 Task: Find a place to stay in Neiba, Dominican Republic from 10th to 25th July for 4 guests, with a price range of ₹15,000 to ₹25,000, 2 bedrooms, 3 beds, 2 bathrooms, and amenities including WiFi, Free parking, TV, and Dedicated workspace.
Action: Mouse moved to (411, 58)
Screenshot: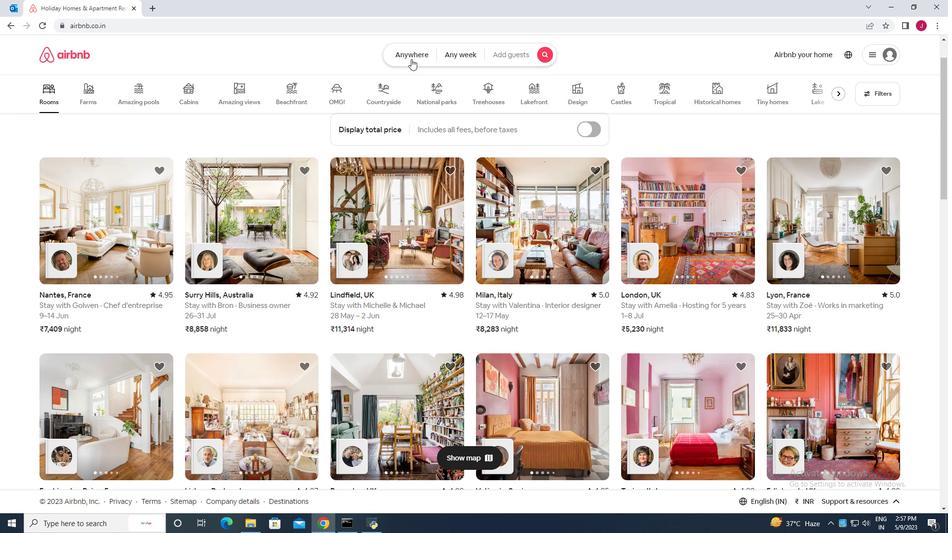 
Action: Mouse pressed left at (411, 58)
Screenshot: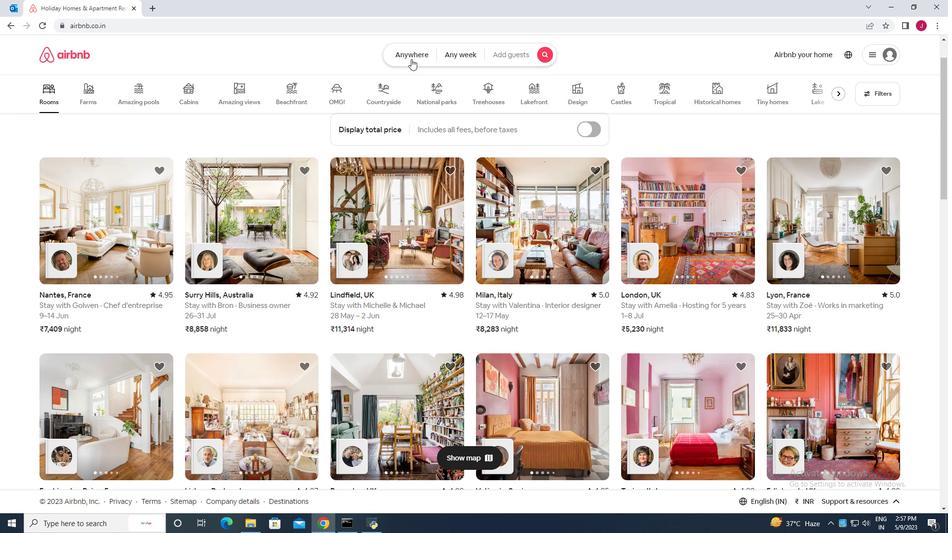 
Action: Mouse moved to (313, 96)
Screenshot: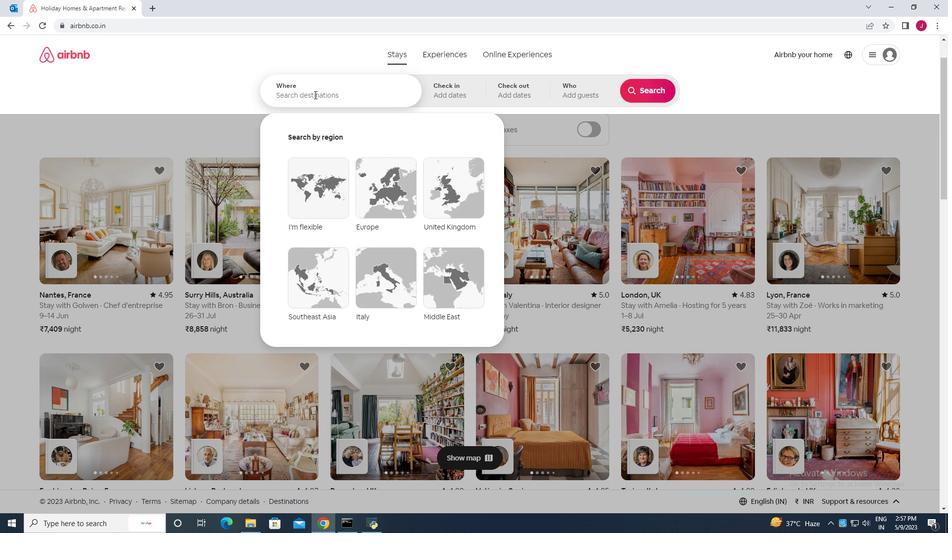 
Action: Mouse pressed left at (313, 96)
Screenshot: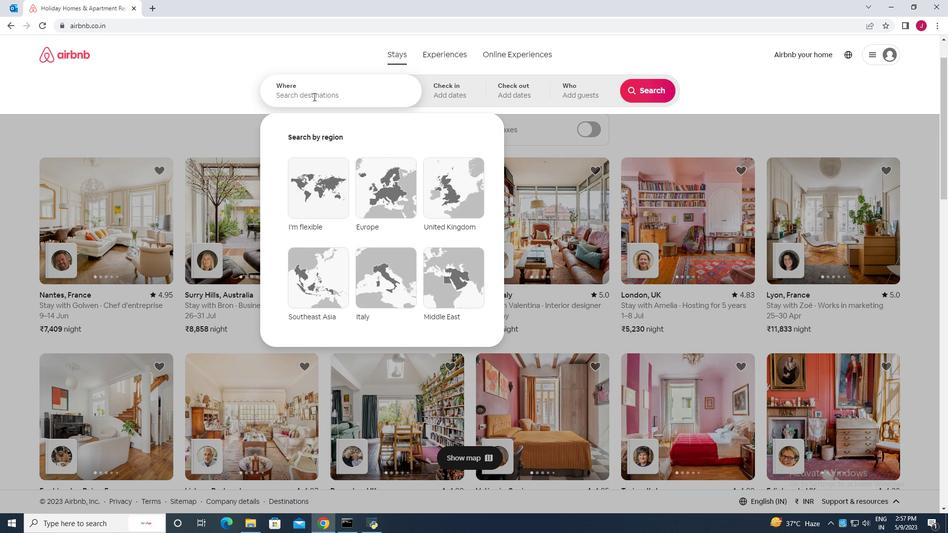 
Action: Key pressed neiba<Key.space>dominican
Screenshot: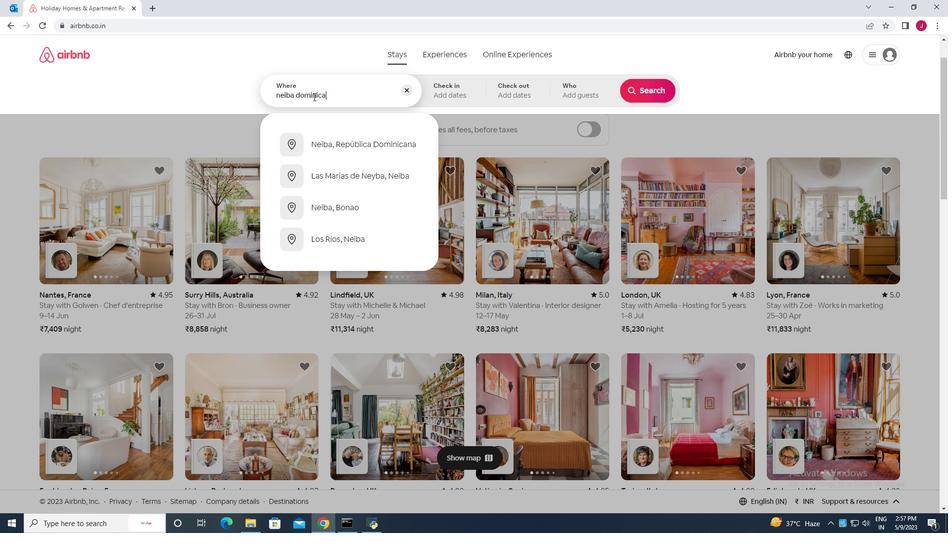 
Action: Mouse moved to (319, 107)
Screenshot: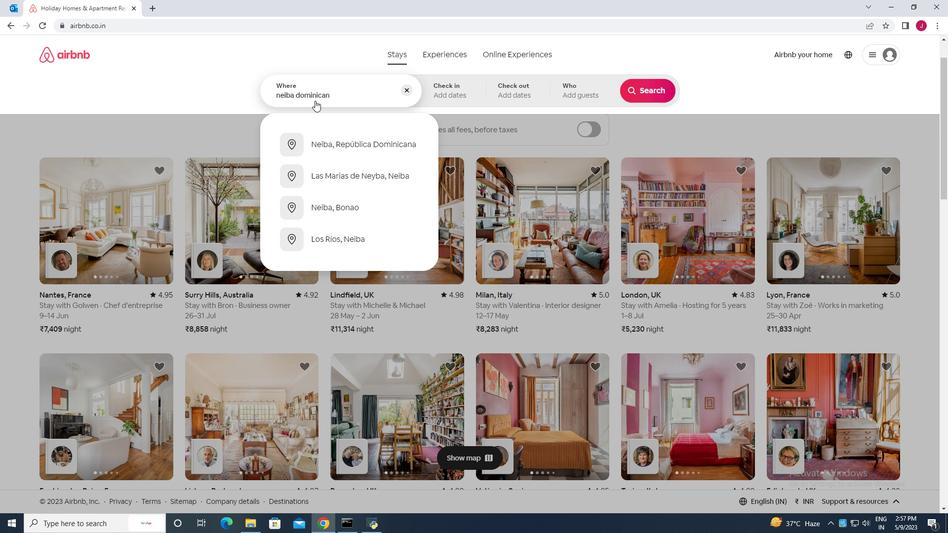 
Action: Key pressed <Key.space>republic<Key.enter>
Screenshot: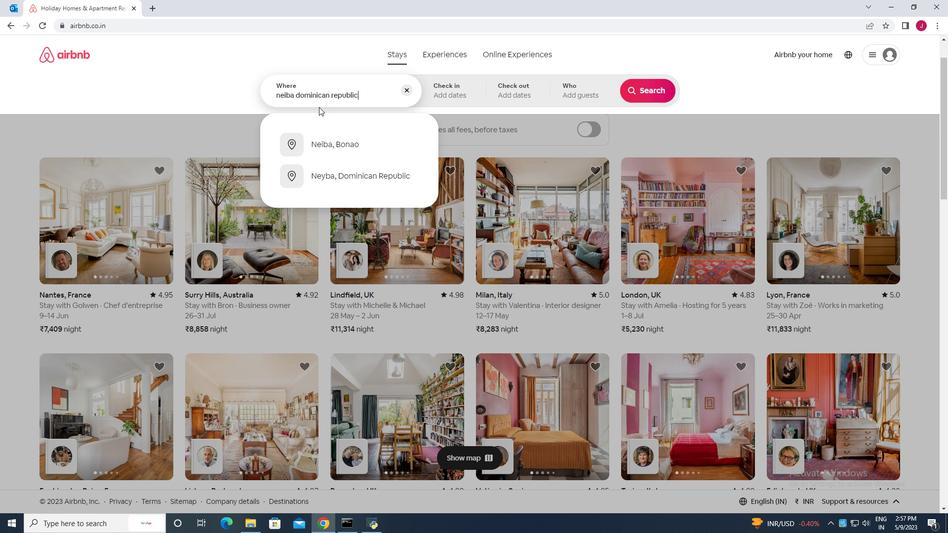 
Action: Mouse moved to (646, 170)
Screenshot: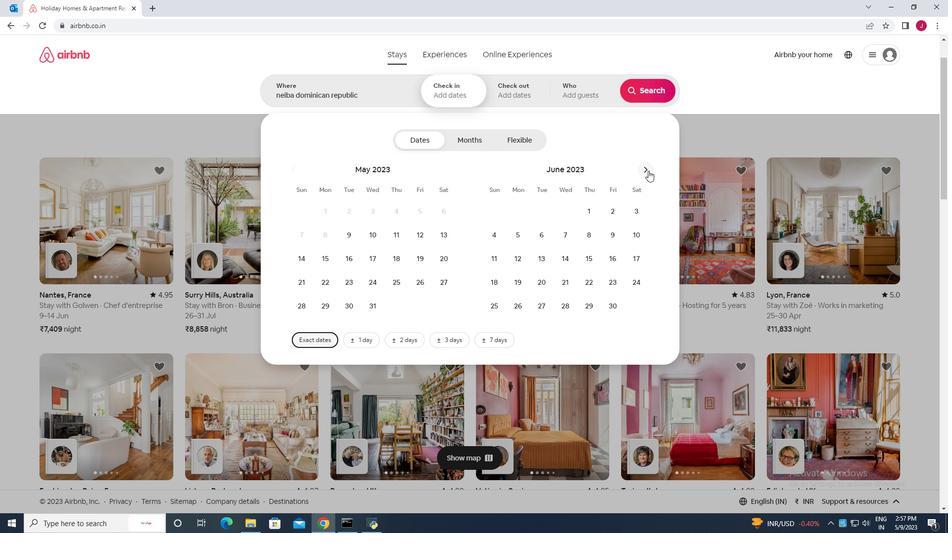 
Action: Mouse pressed left at (646, 170)
Screenshot: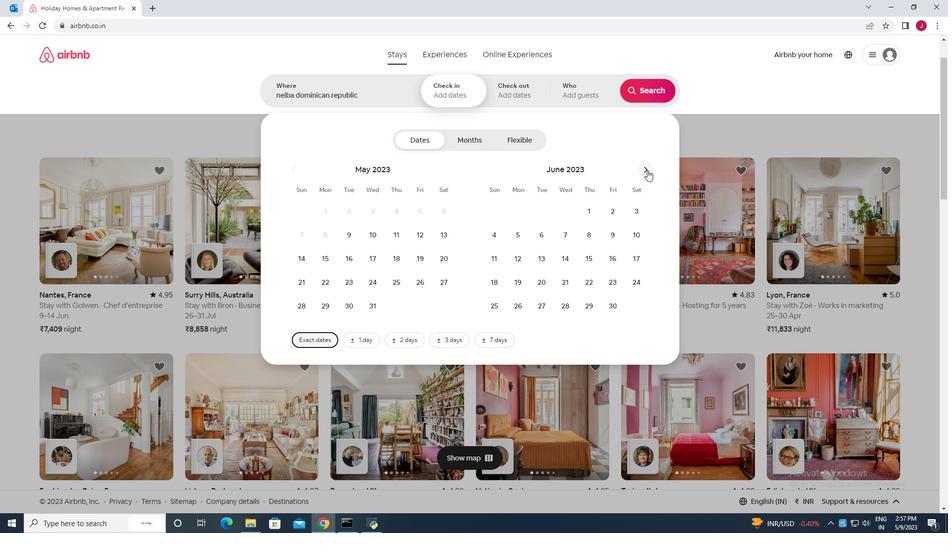 
Action: Mouse moved to (521, 257)
Screenshot: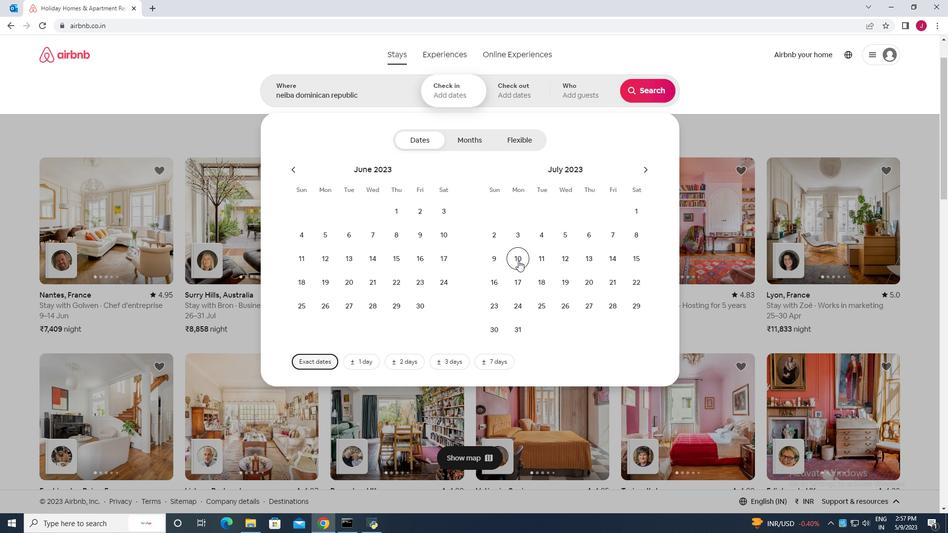 
Action: Mouse pressed left at (521, 257)
Screenshot: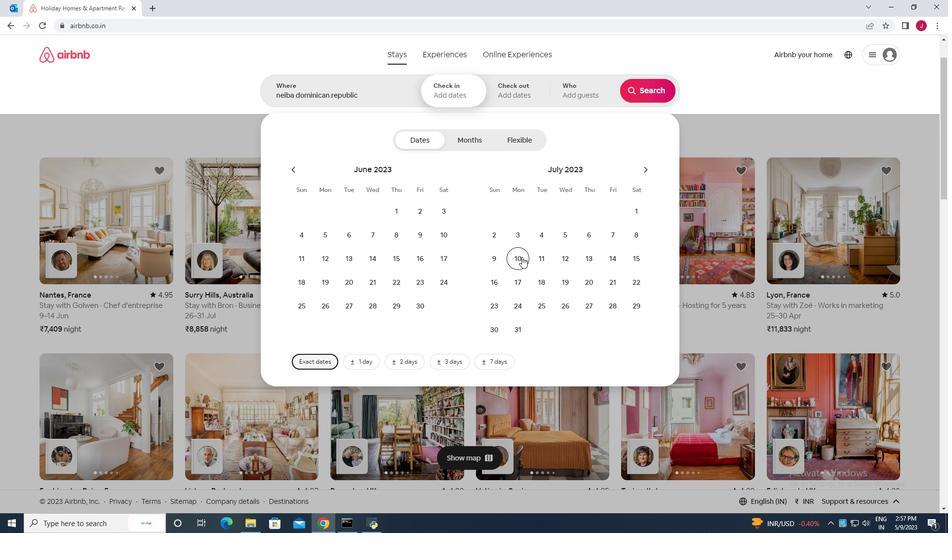 
Action: Mouse moved to (542, 300)
Screenshot: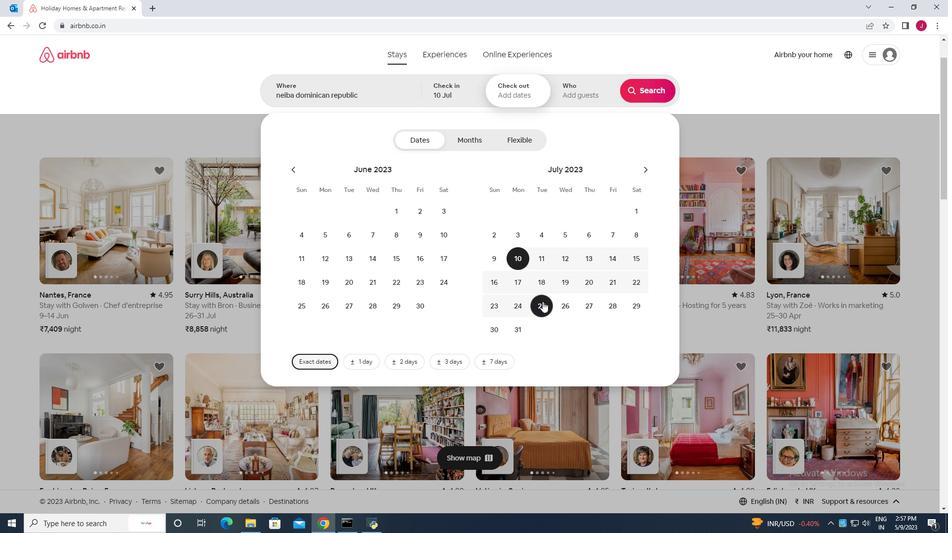 
Action: Mouse pressed left at (542, 300)
Screenshot: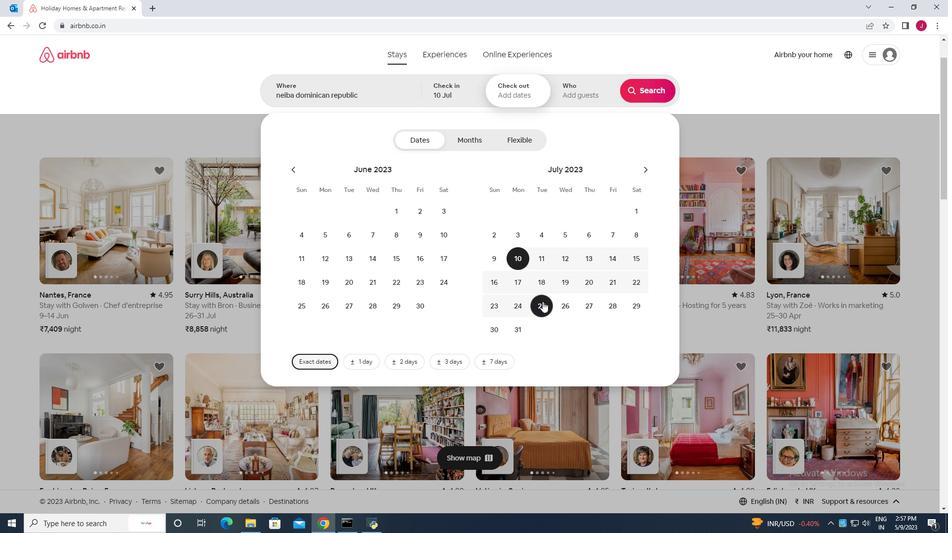 
Action: Mouse moved to (574, 95)
Screenshot: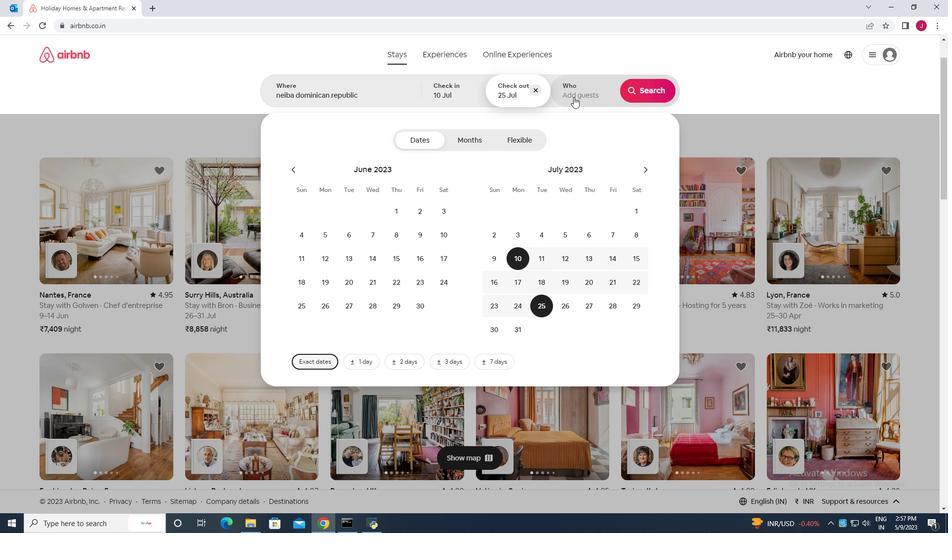 
Action: Mouse pressed left at (574, 95)
Screenshot: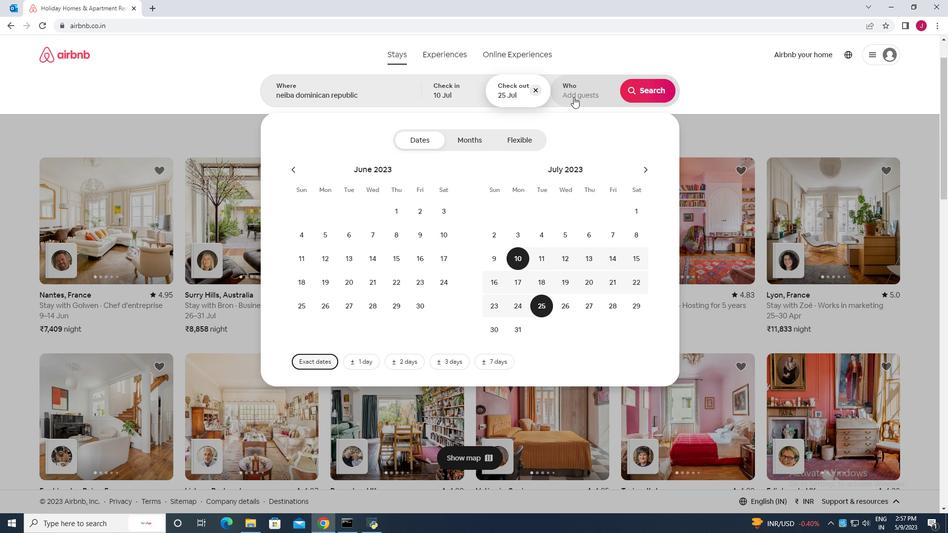 
Action: Mouse moved to (648, 145)
Screenshot: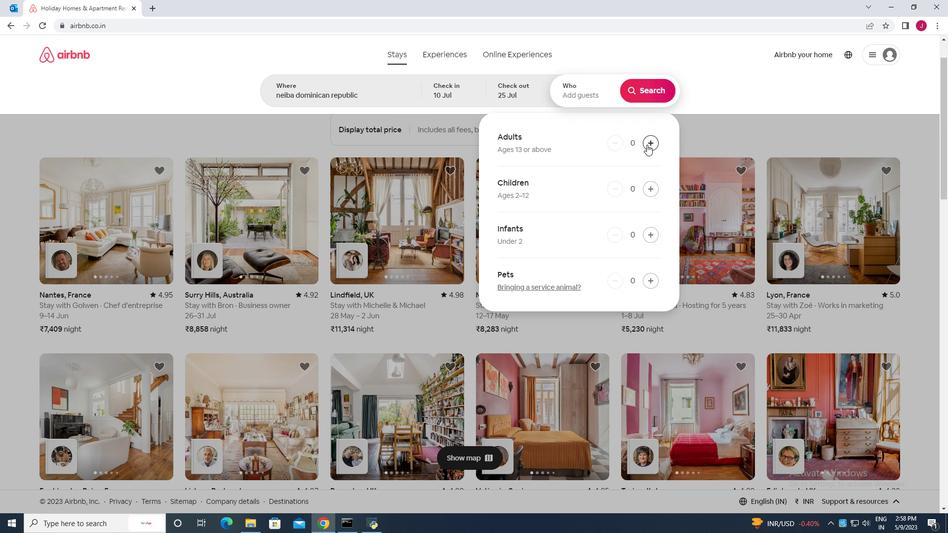 
Action: Mouse pressed left at (648, 145)
Screenshot: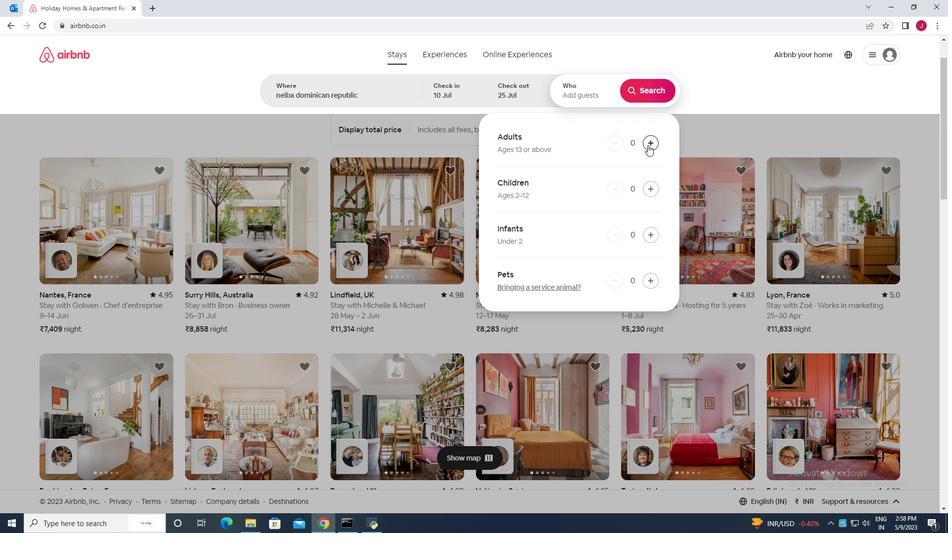 
Action: Mouse pressed left at (648, 145)
Screenshot: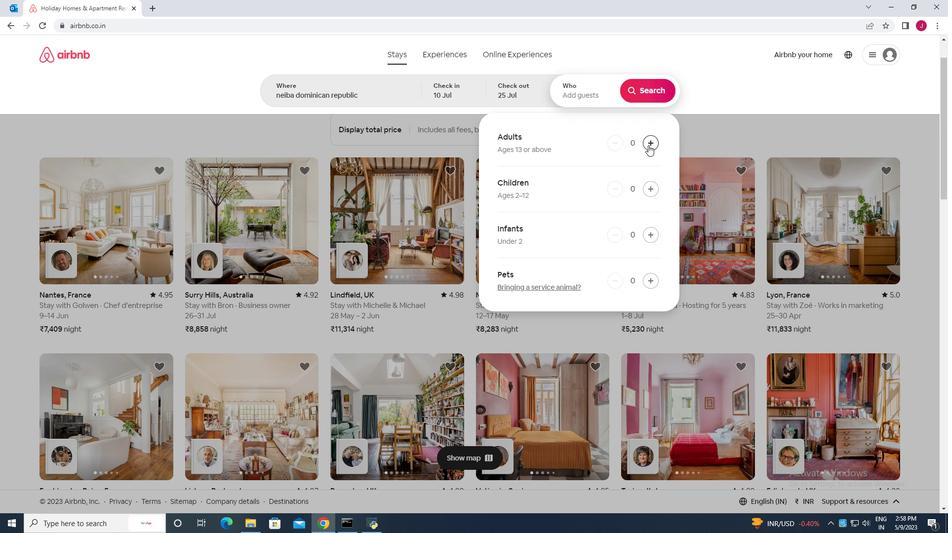 
Action: Mouse pressed left at (648, 145)
Screenshot: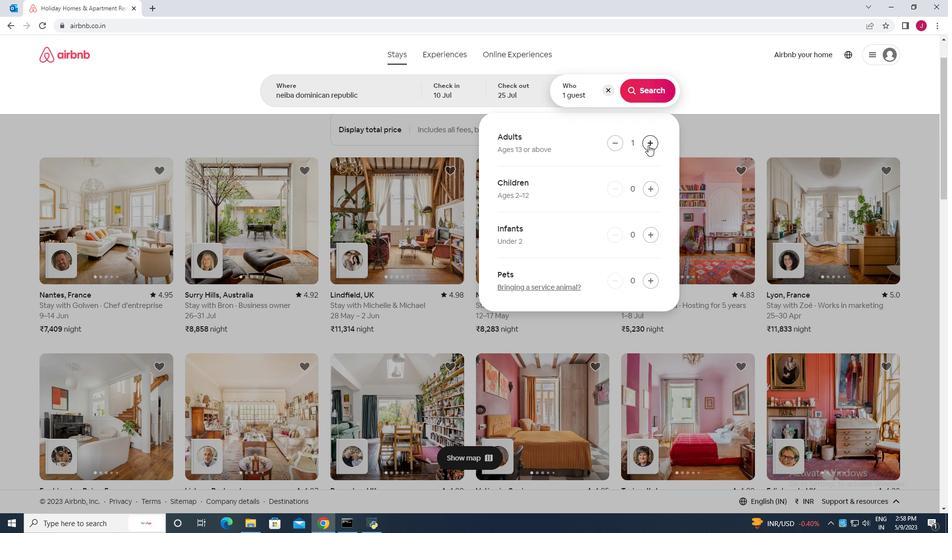 
Action: Mouse moved to (650, 186)
Screenshot: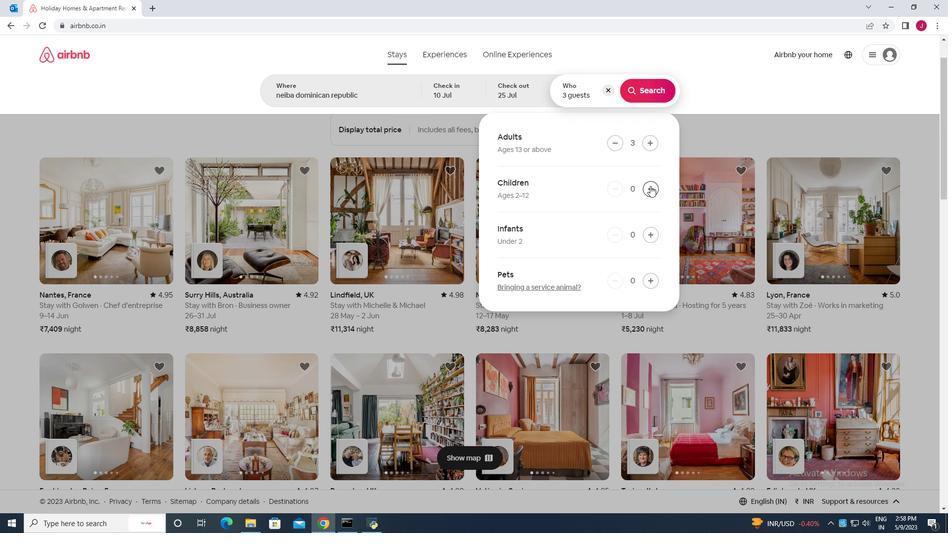 
Action: Mouse pressed left at (650, 186)
Screenshot: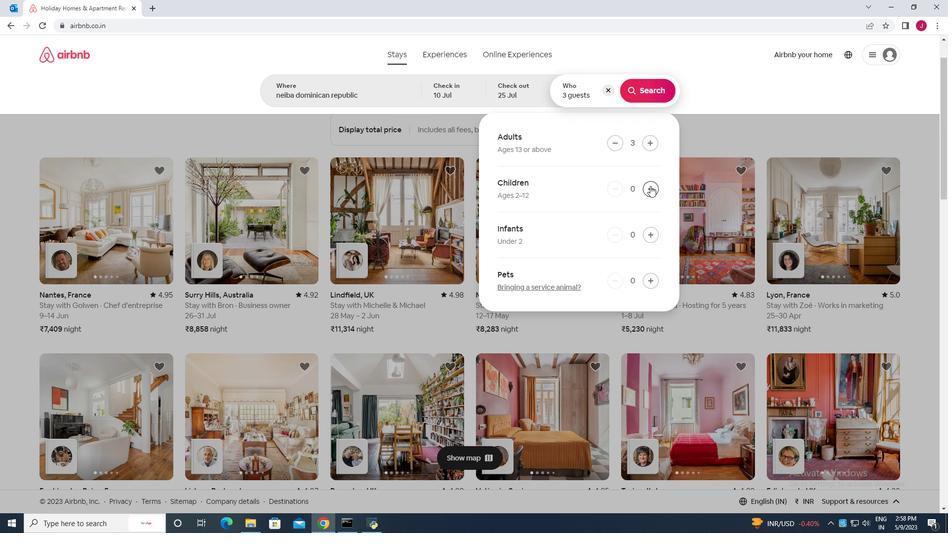 
Action: Mouse moved to (649, 90)
Screenshot: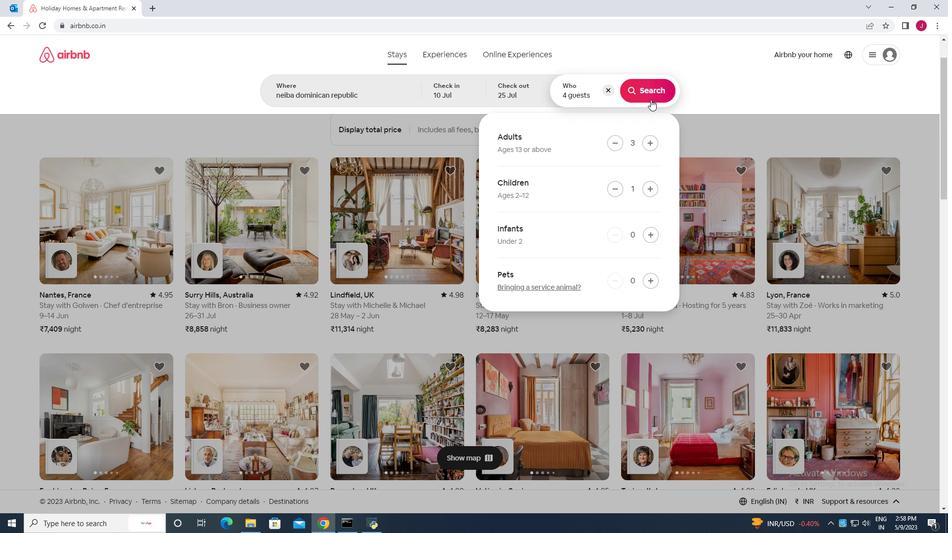 
Action: Mouse pressed left at (649, 90)
Screenshot: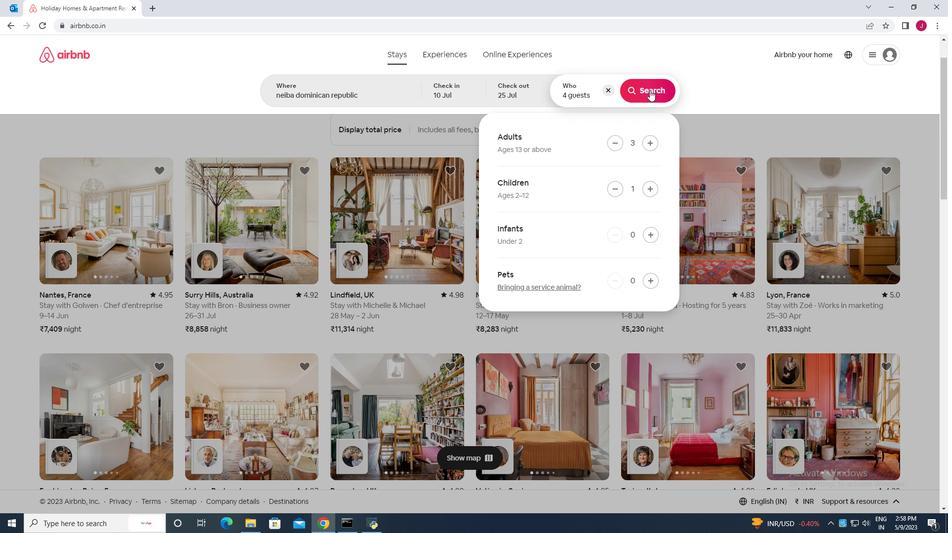 
Action: Mouse moved to (906, 93)
Screenshot: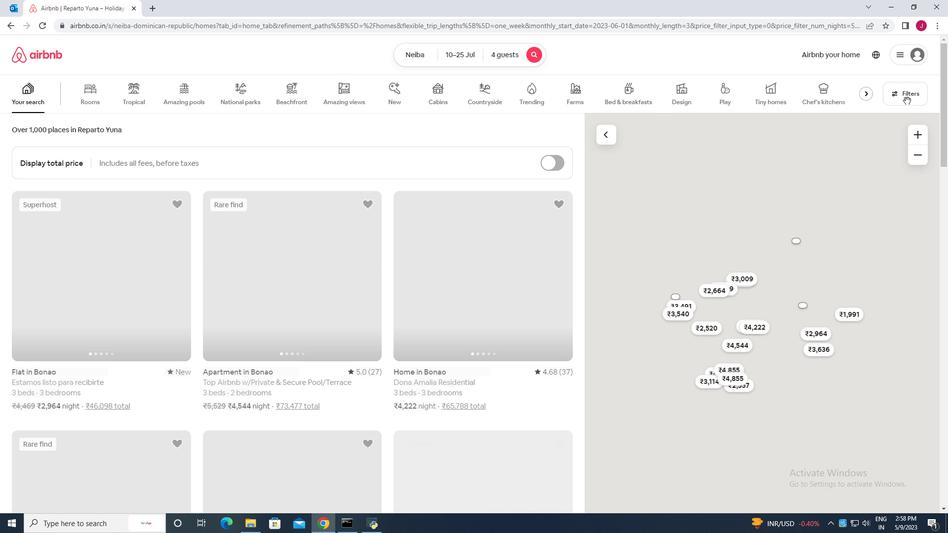 
Action: Mouse pressed left at (906, 93)
Screenshot: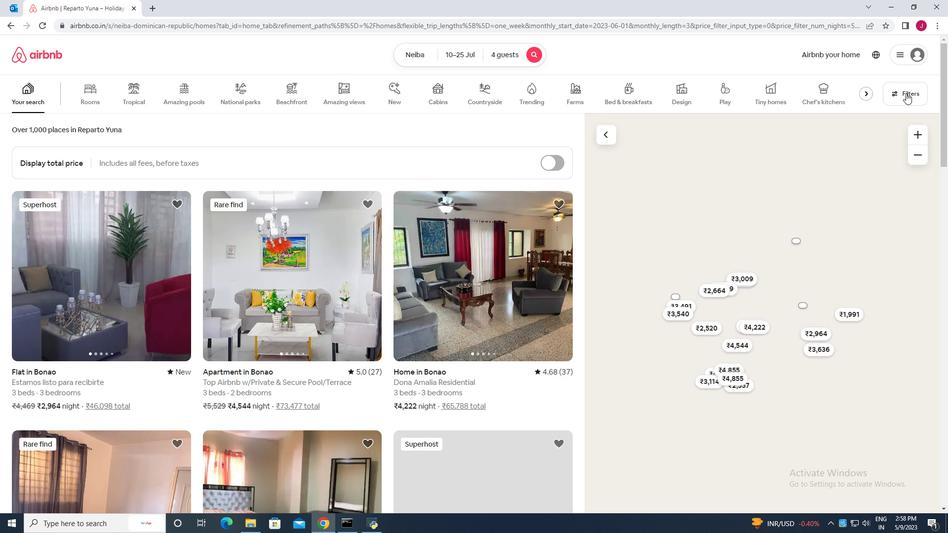 
Action: Mouse moved to (372, 329)
Screenshot: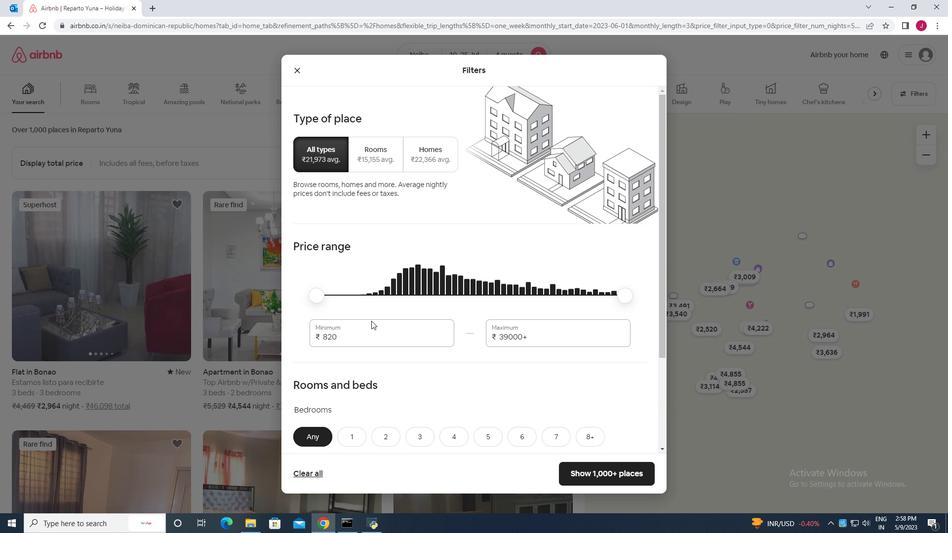 
Action: Mouse pressed left at (372, 329)
Screenshot: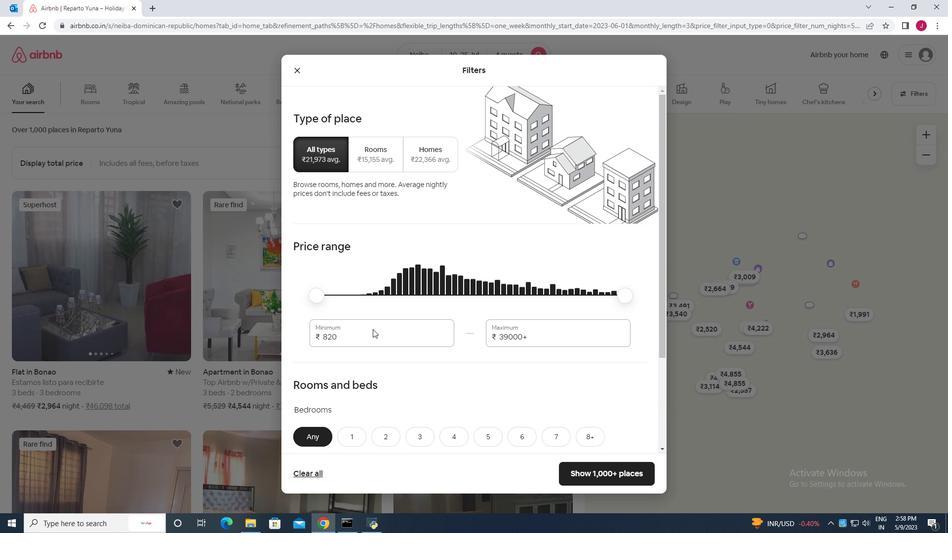 
Action: Key pressed <Key.backspace><Key.backspace><Key.backspace><Key.backspace><Key.backspace><Key.backspace><Key.backspace><Key.backspace><Key.backspace><Key.backspace><Key.backspace>
Screenshot: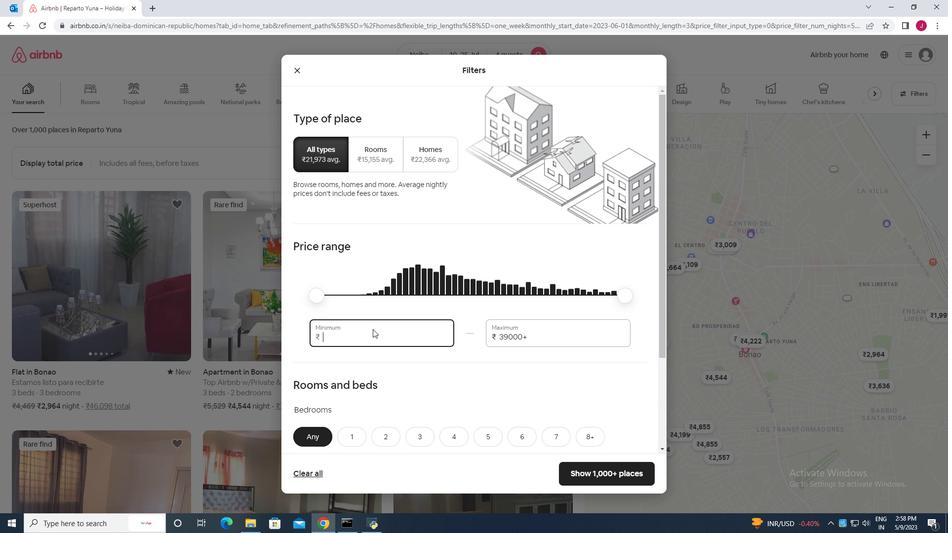 
Action: Mouse moved to (676, 401)
Screenshot: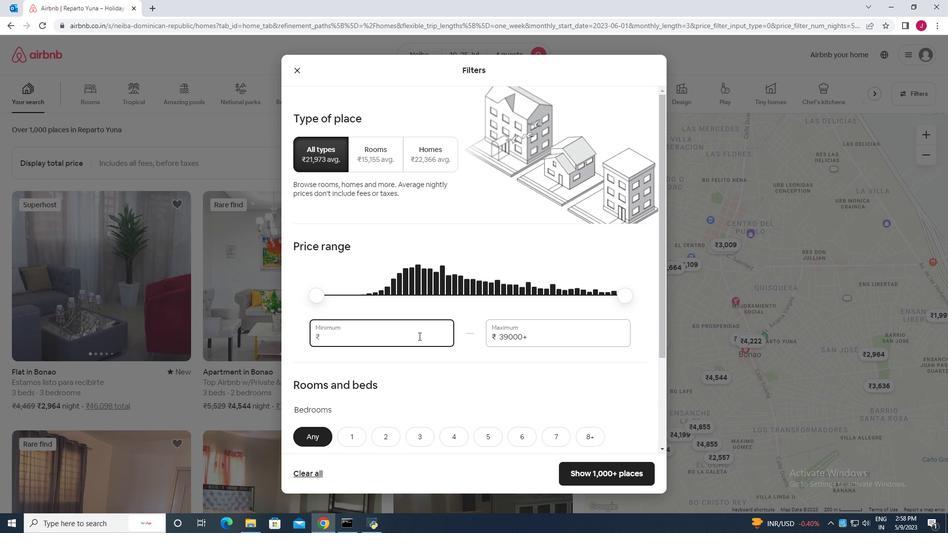 
Action: Key pressed 15000
Screenshot: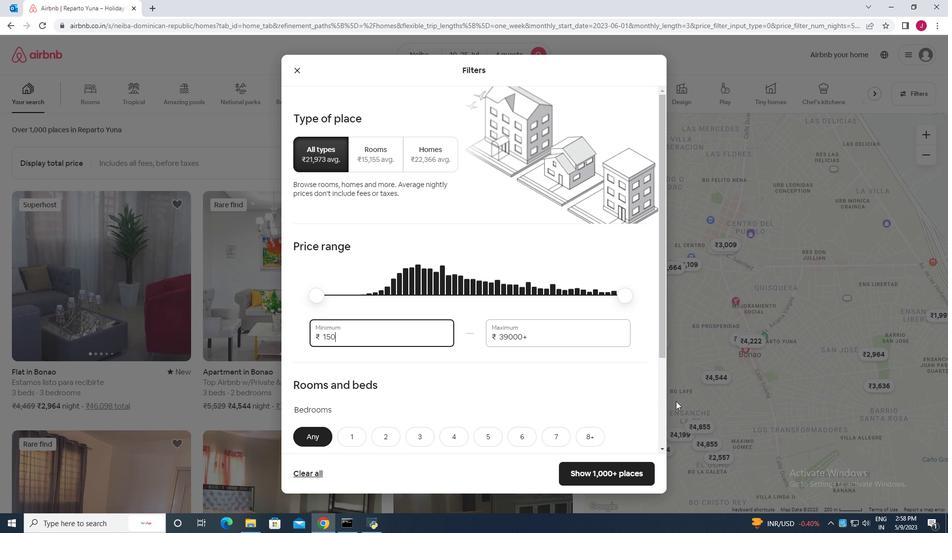 
Action: Mouse moved to (594, 341)
Screenshot: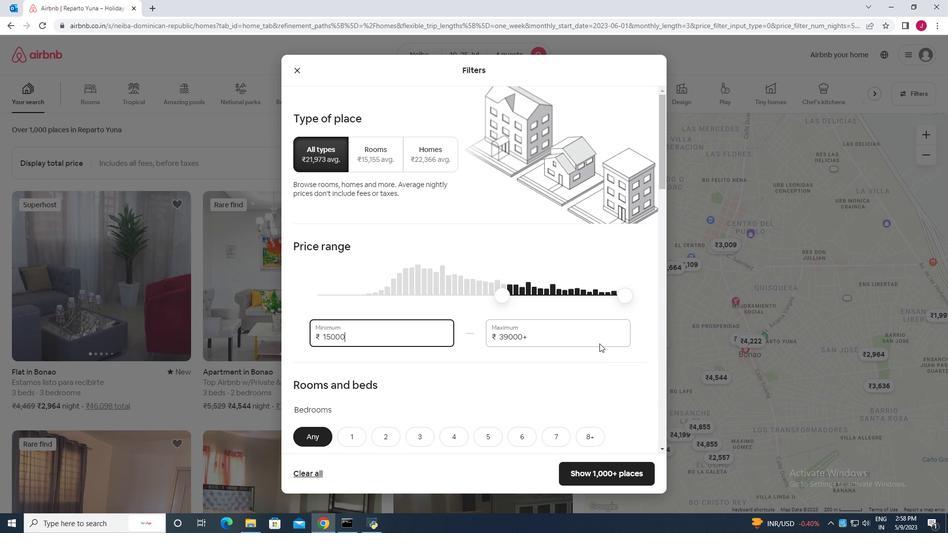 
Action: Mouse pressed left at (594, 341)
Screenshot: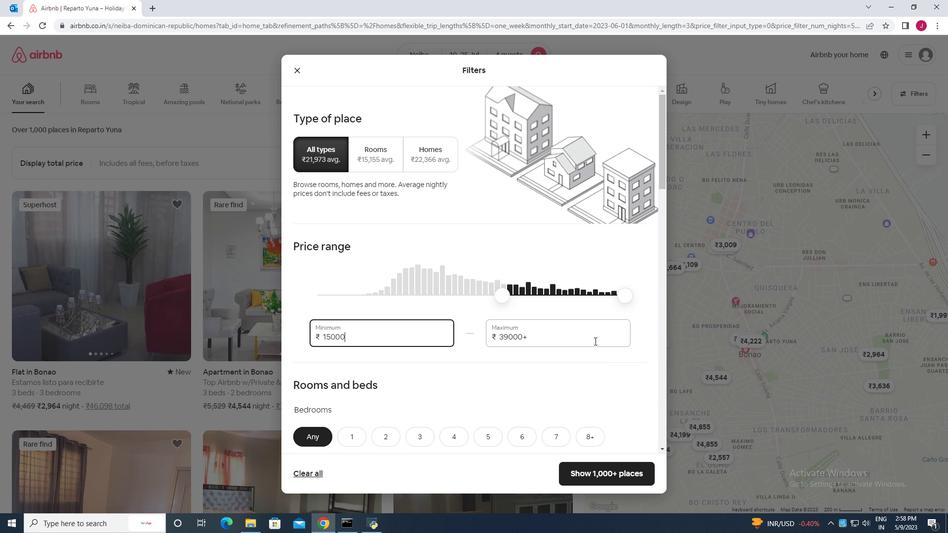 
Action: Key pressed <Key.backspace><Key.backspace><Key.backspace><Key.backspace><Key.backspace><Key.backspace><Key.backspace><Key.backspace><Key.backspace><Key.backspace><Key.backspace><Key.backspace>25000
Screenshot: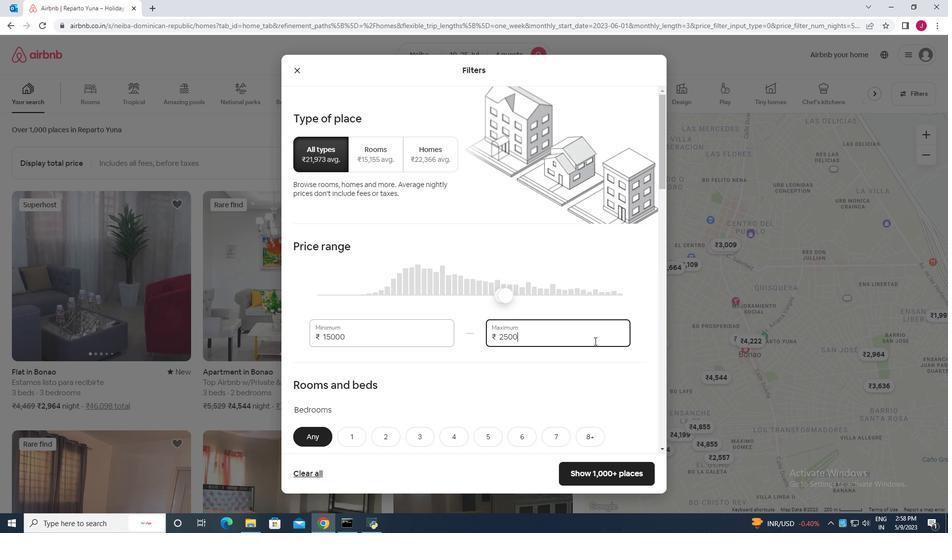 
Action: Mouse moved to (575, 346)
Screenshot: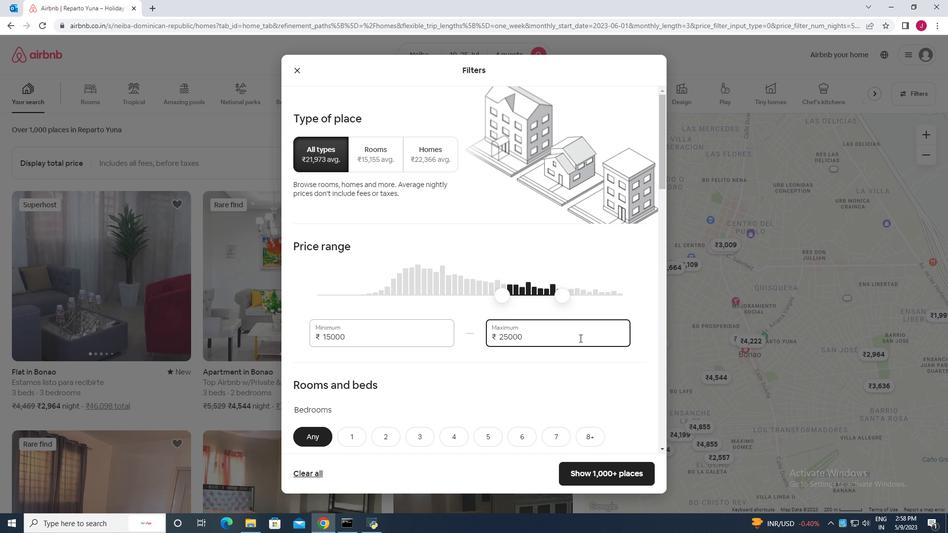 
Action: Mouse scrolled (575, 345) with delta (0, 0)
Screenshot: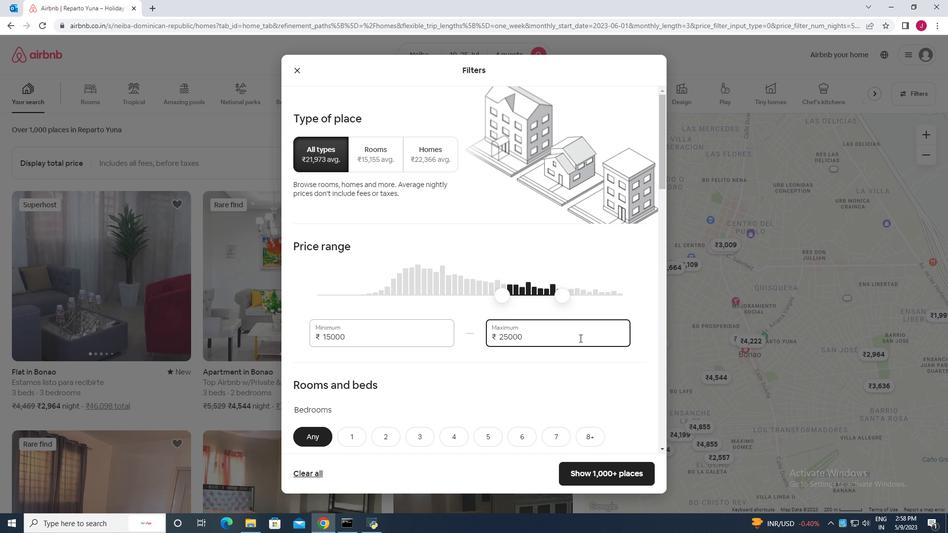 
Action: Mouse moved to (574, 348)
Screenshot: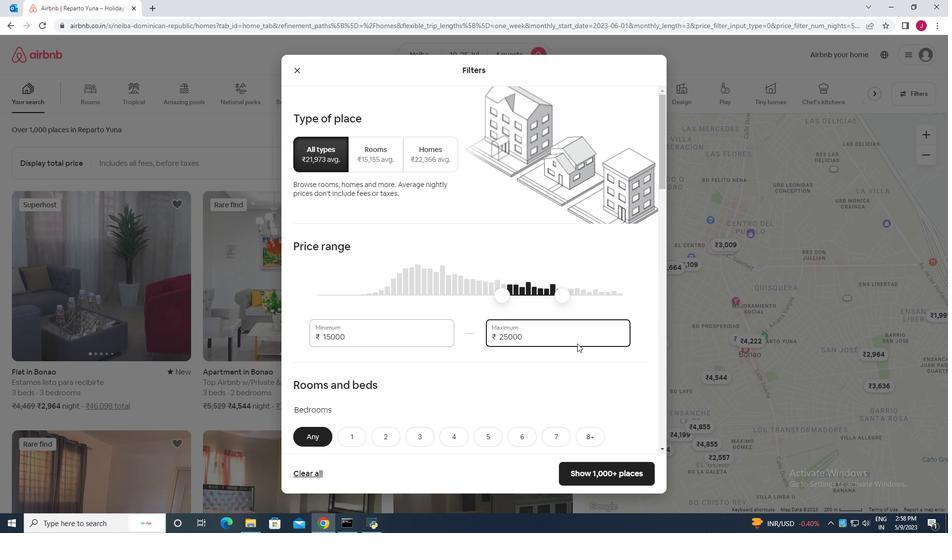 
Action: Mouse scrolled (574, 348) with delta (0, 0)
Screenshot: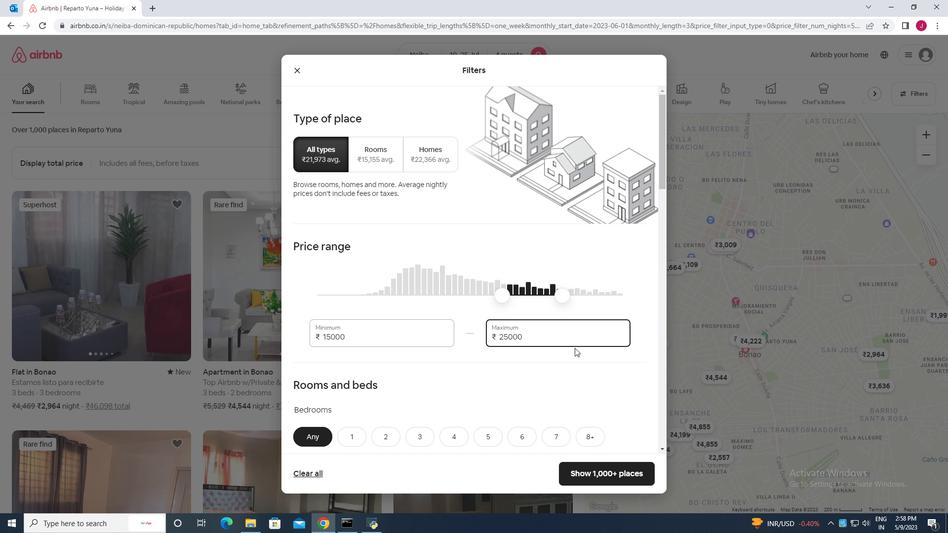 
Action: Mouse scrolled (574, 348) with delta (0, 0)
Screenshot: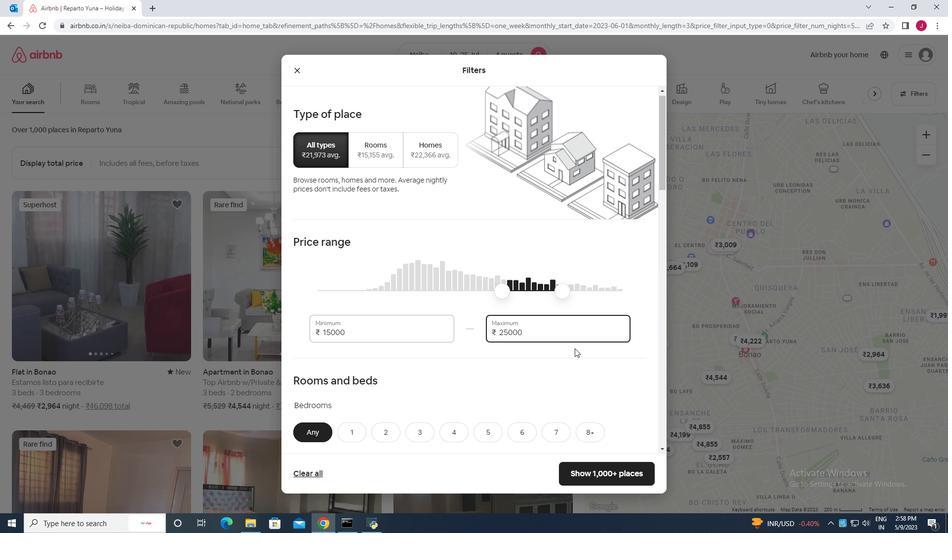 
Action: Mouse moved to (382, 293)
Screenshot: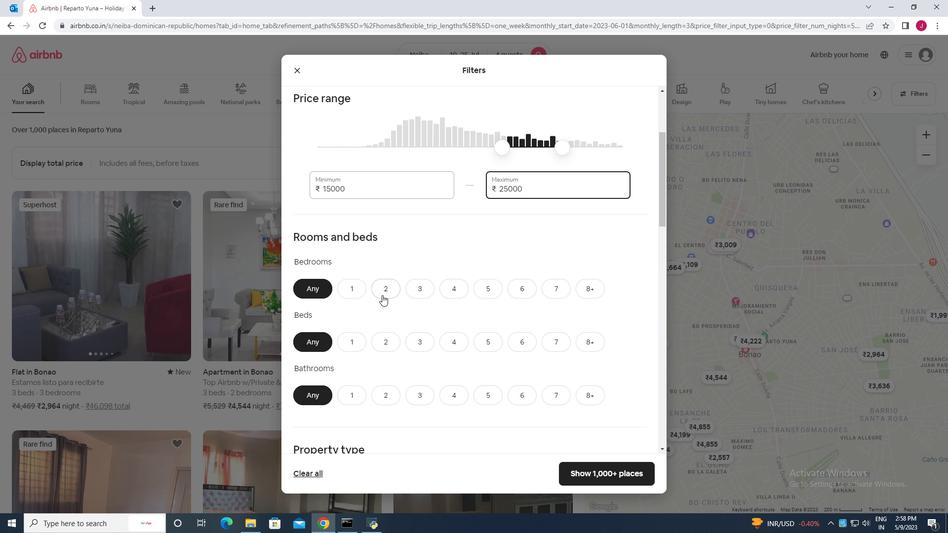 
Action: Mouse pressed left at (382, 293)
Screenshot: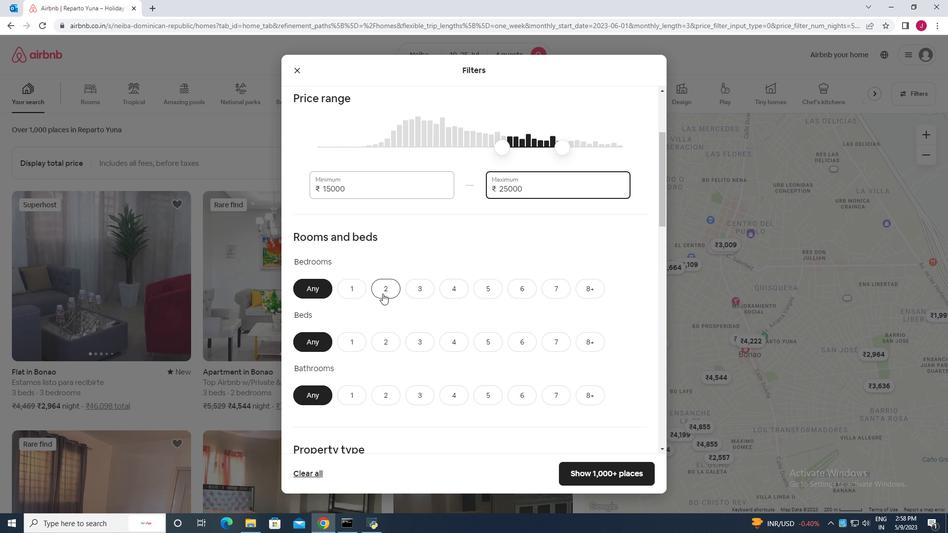 
Action: Mouse moved to (420, 340)
Screenshot: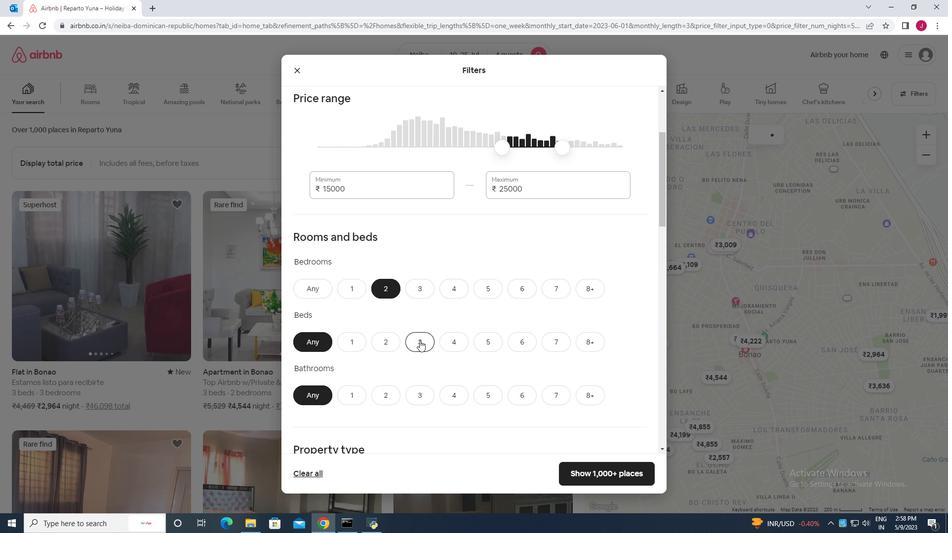 
Action: Mouse pressed left at (420, 340)
Screenshot: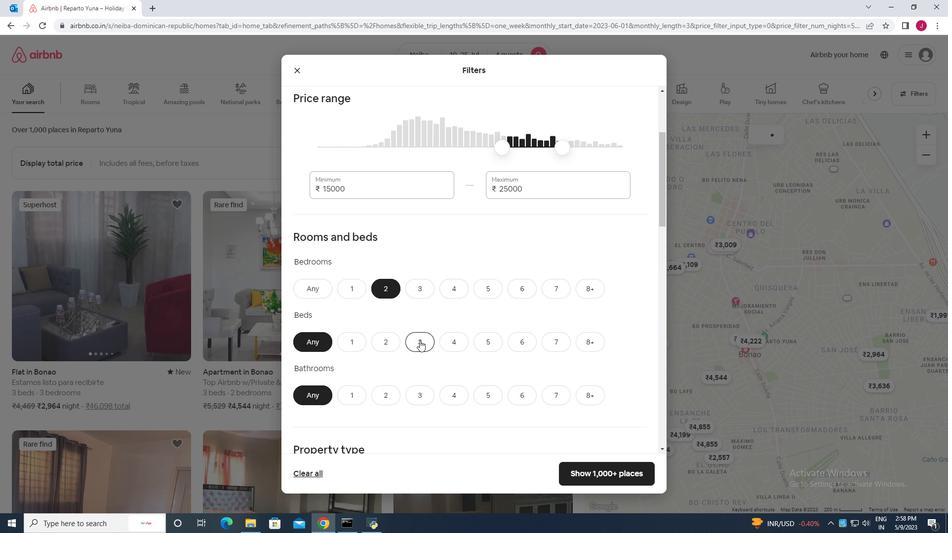 
Action: Mouse moved to (389, 398)
Screenshot: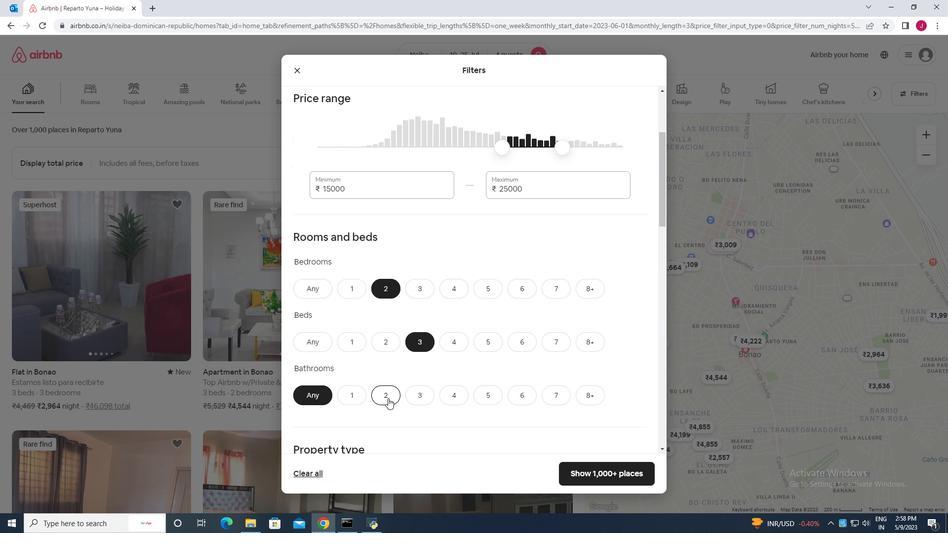 
Action: Mouse pressed left at (389, 398)
Screenshot: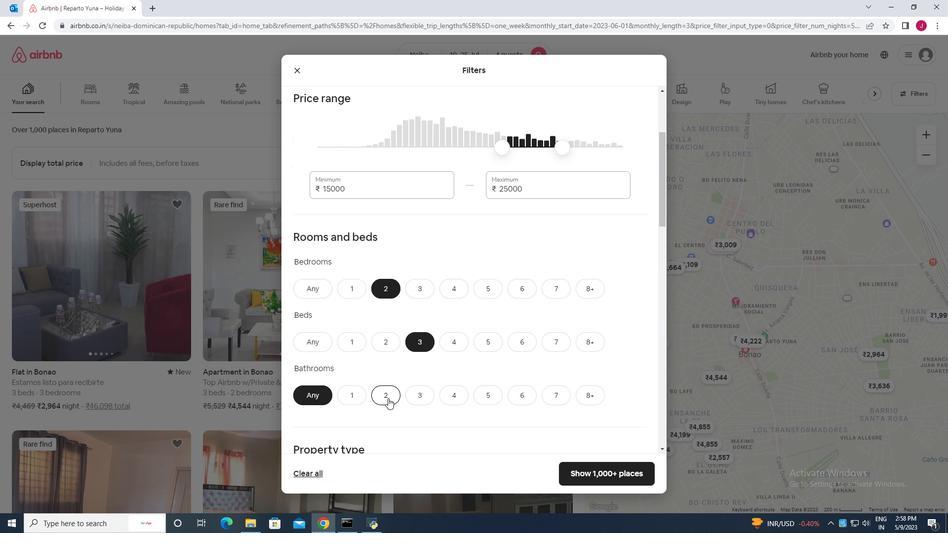 
Action: Mouse moved to (470, 339)
Screenshot: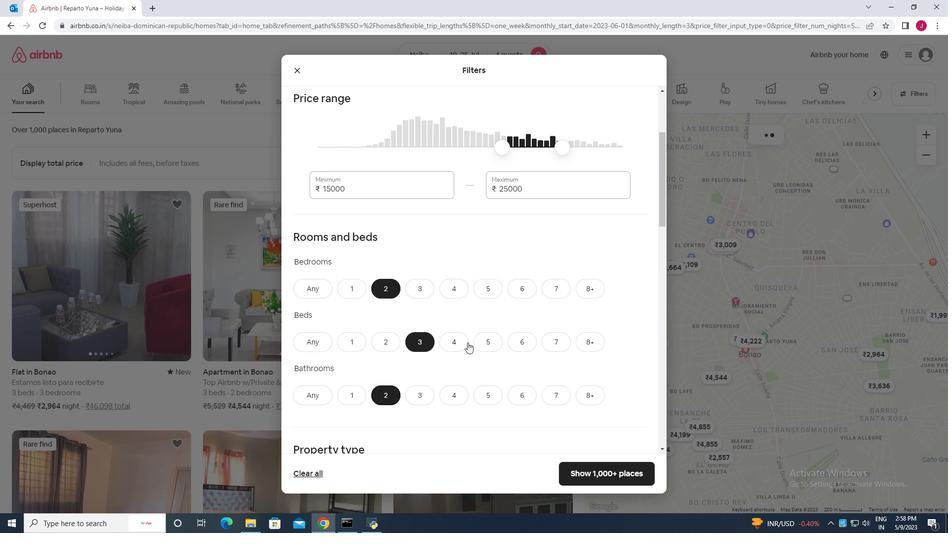 
Action: Mouse scrolled (470, 338) with delta (0, 0)
Screenshot: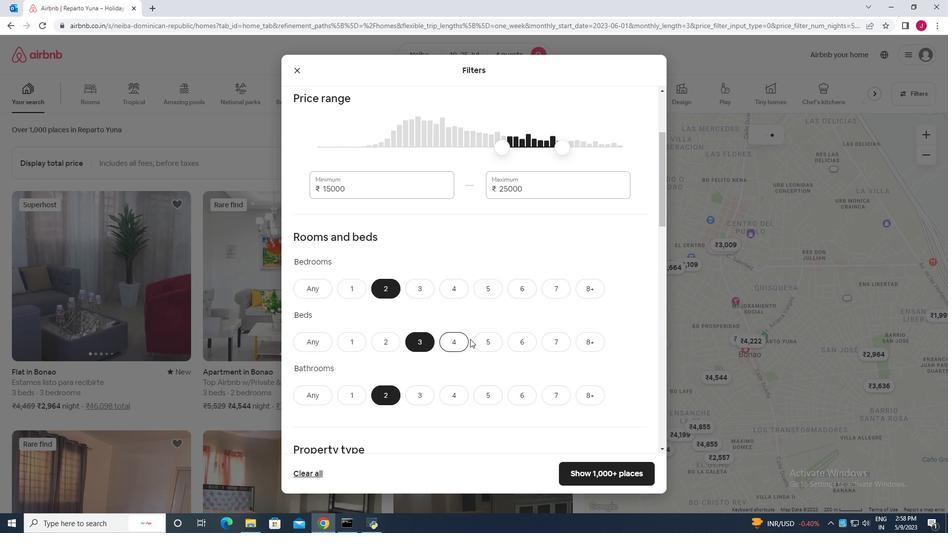 
Action: Mouse scrolled (470, 338) with delta (0, 0)
Screenshot: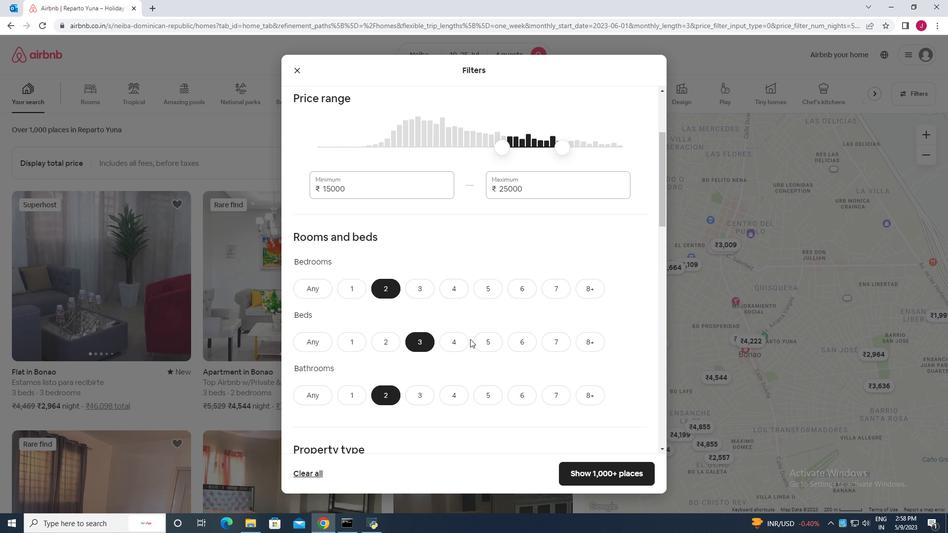 
Action: Mouse scrolled (470, 338) with delta (0, 0)
Screenshot: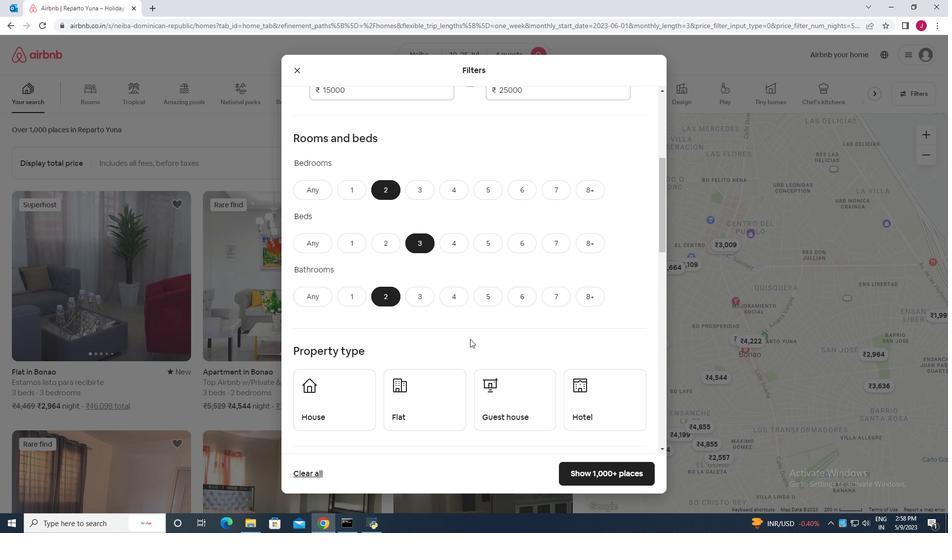 
Action: Mouse scrolled (470, 338) with delta (0, 0)
Screenshot: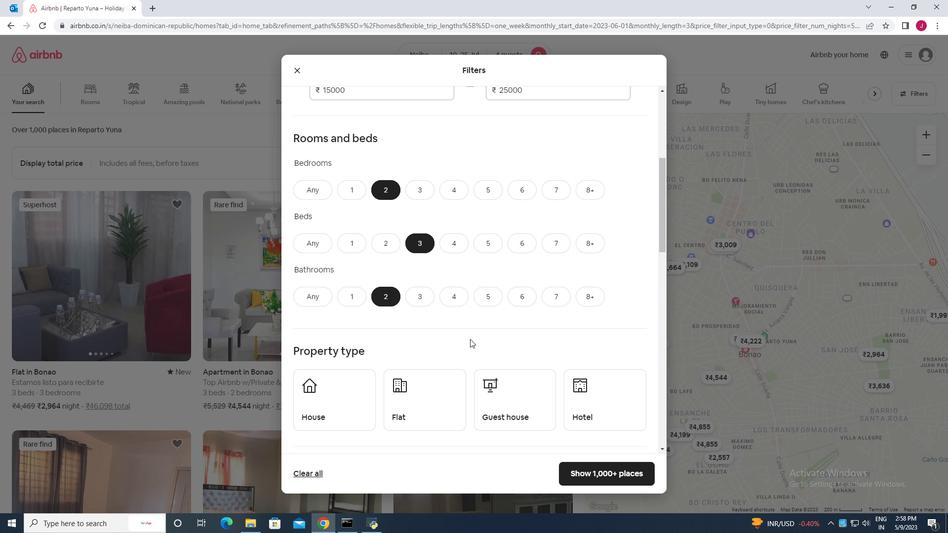 
Action: Mouse moved to (329, 307)
Screenshot: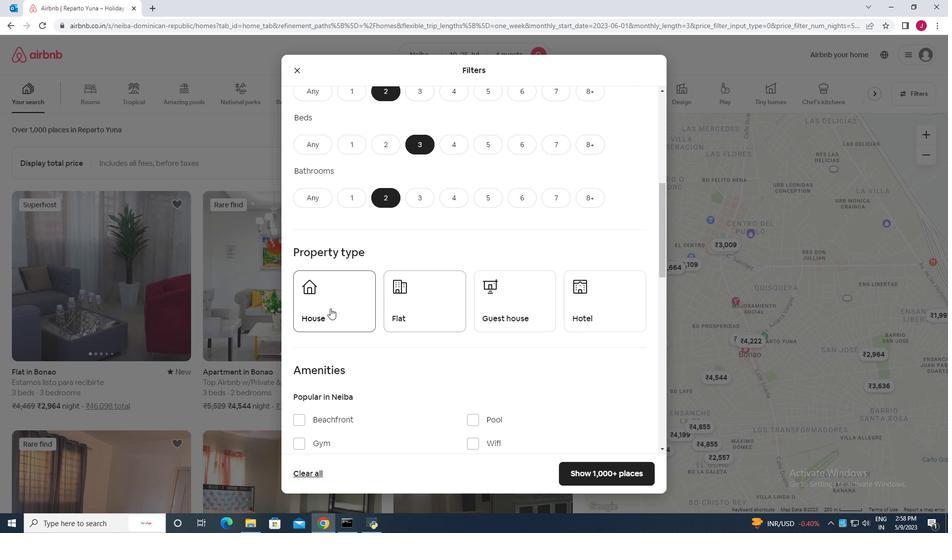 
Action: Mouse pressed left at (329, 307)
Screenshot: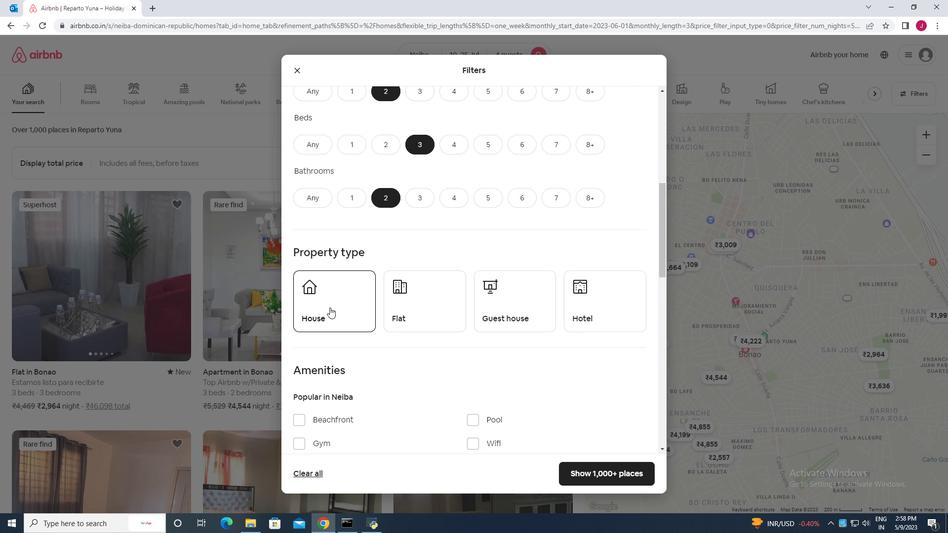 
Action: Mouse moved to (422, 321)
Screenshot: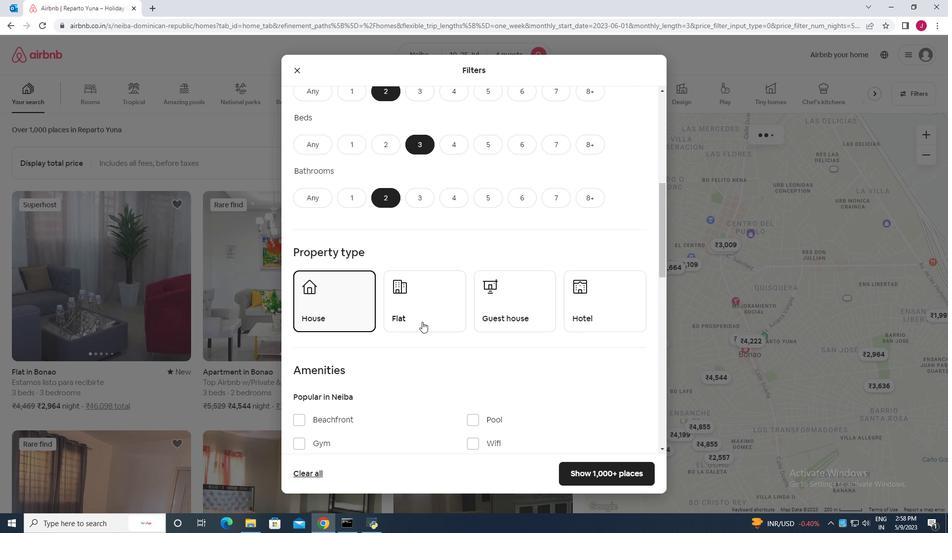 
Action: Mouse pressed left at (422, 321)
Screenshot: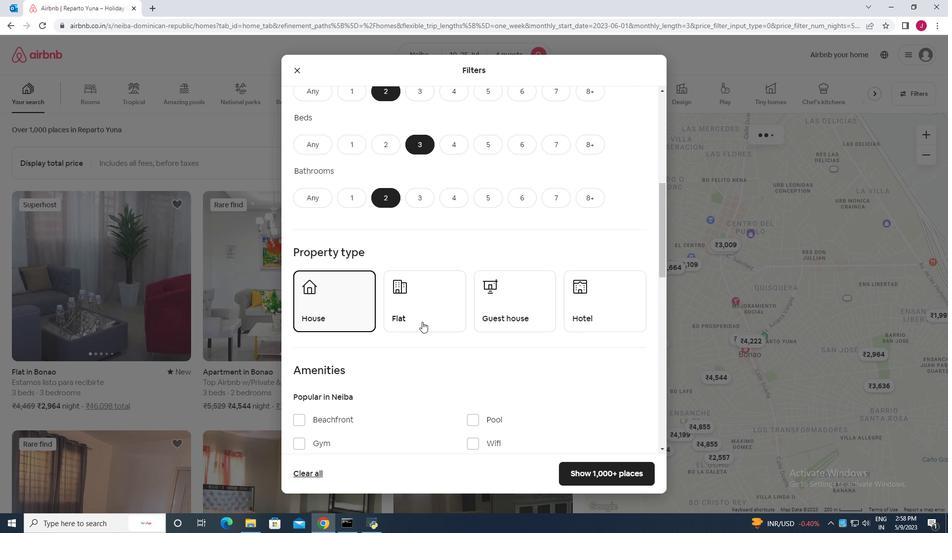
Action: Mouse moved to (498, 306)
Screenshot: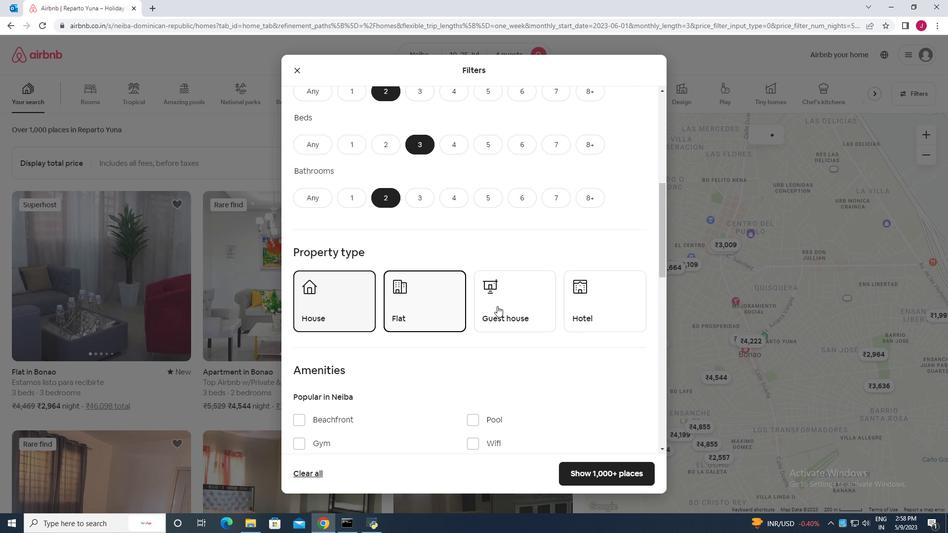 
Action: Mouse pressed left at (498, 306)
Screenshot: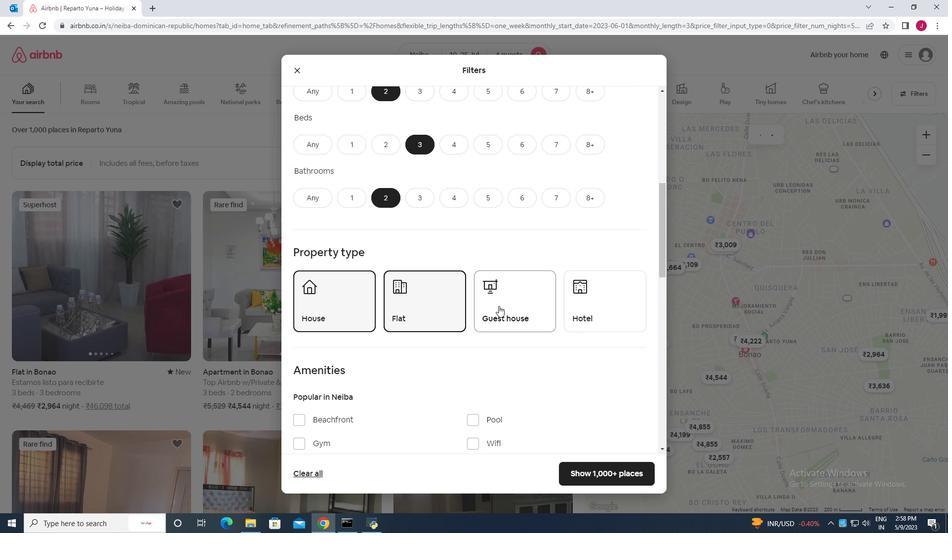 
Action: Mouse moved to (443, 307)
Screenshot: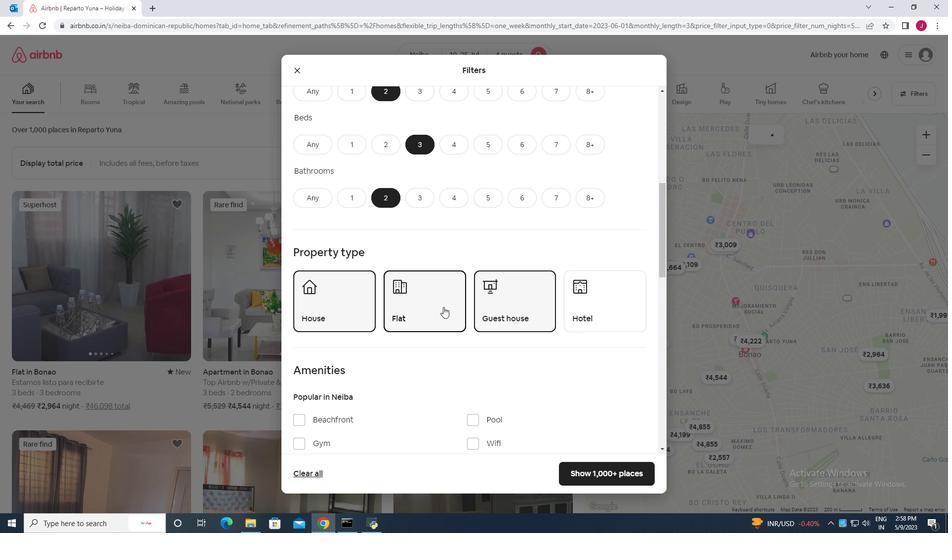 
Action: Mouse scrolled (443, 306) with delta (0, 0)
Screenshot: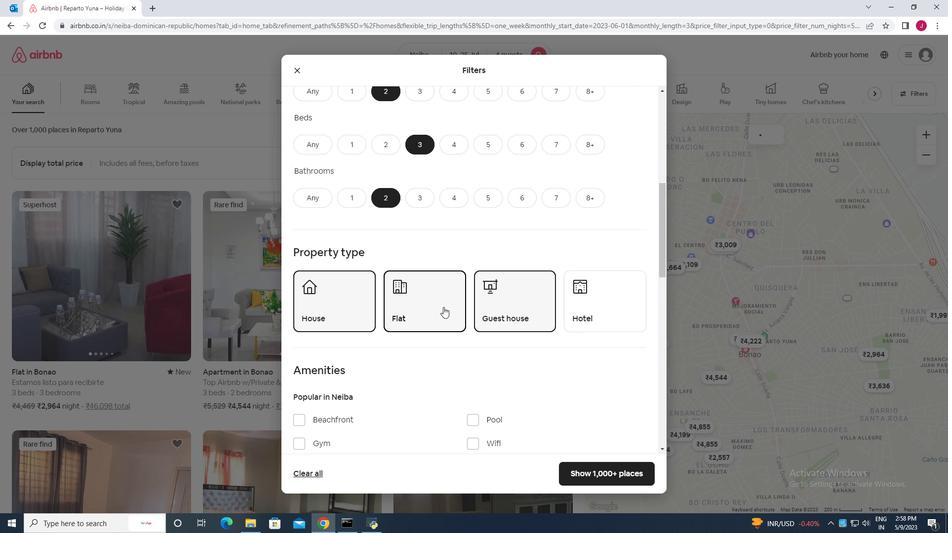 
Action: Mouse scrolled (443, 306) with delta (0, 0)
Screenshot: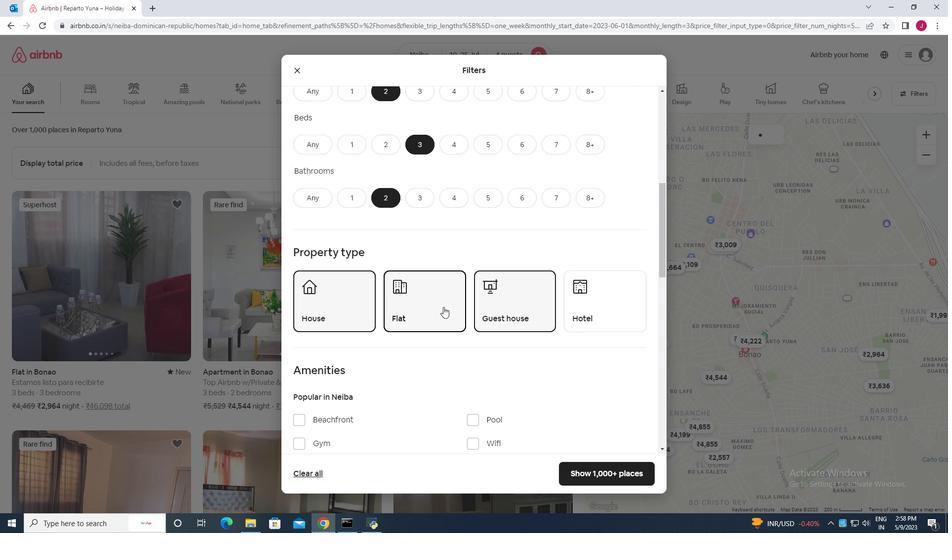 
Action: Mouse scrolled (443, 306) with delta (0, 0)
Screenshot: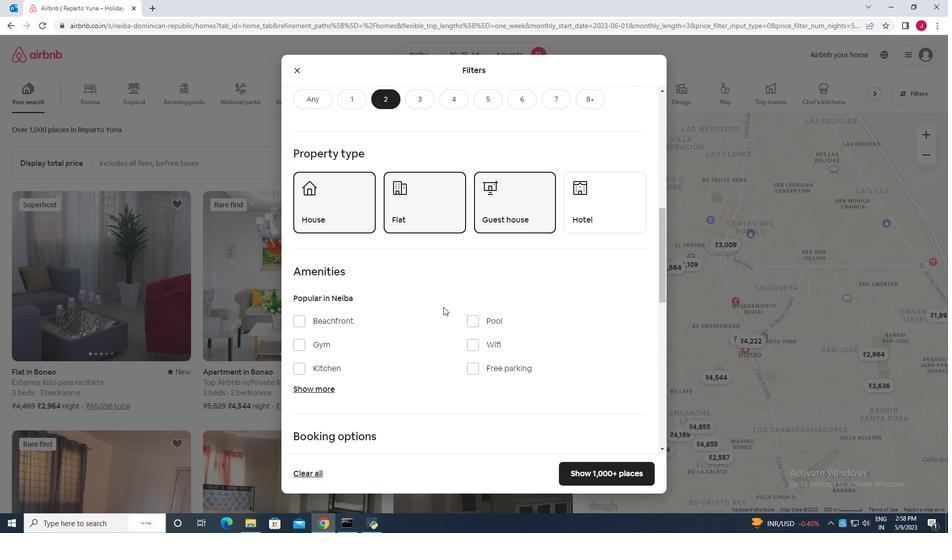 
Action: Mouse moved to (324, 339)
Screenshot: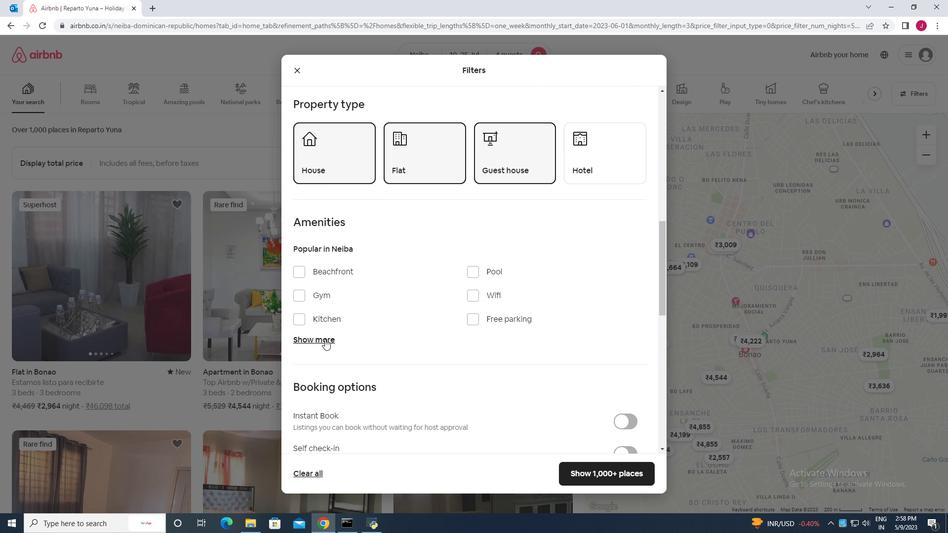 
Action: Mouse pressed left at (324, 339)
Screenshot: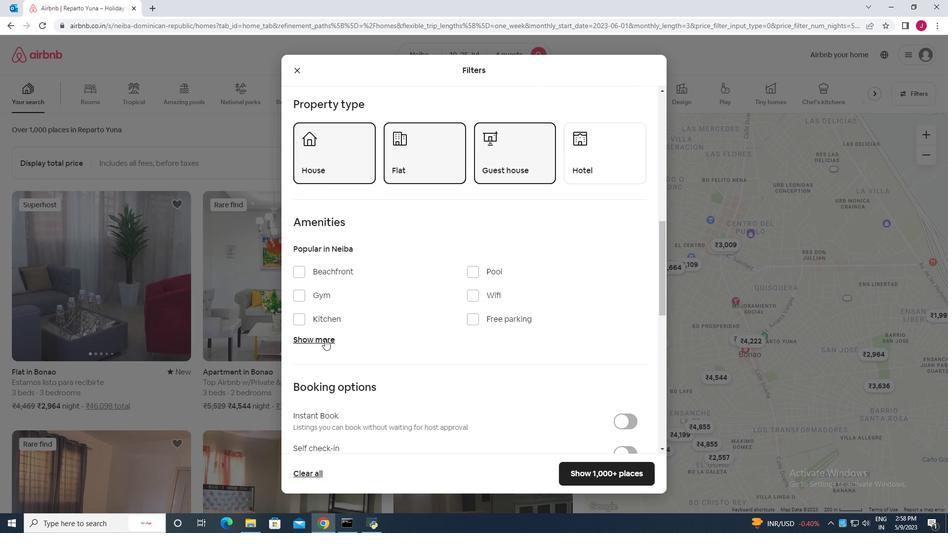 
Action: Mouse moved to (473, 294)
Screenshot: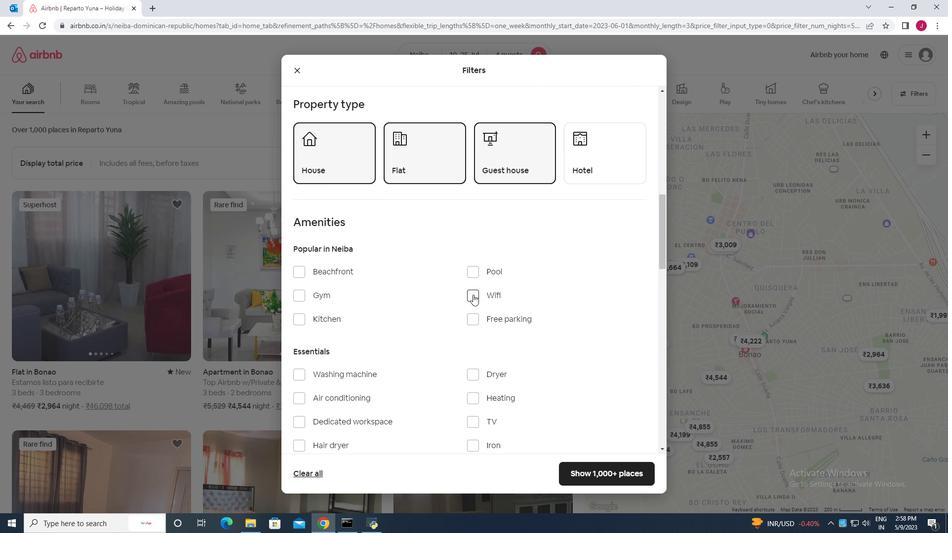 
Action: Mouse pressed left at (473, 294)
Screenshot: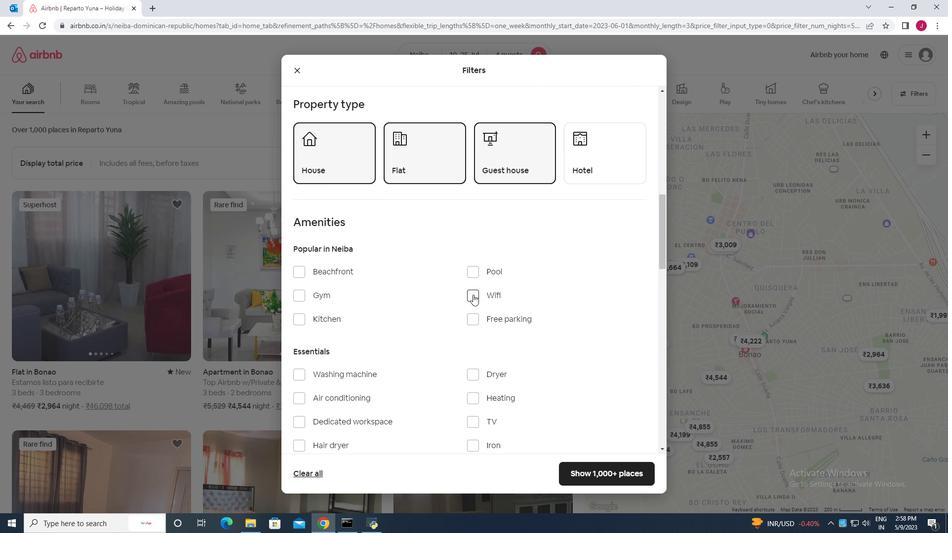 
Action: Mouse moved to (417, 312)
Screenshot: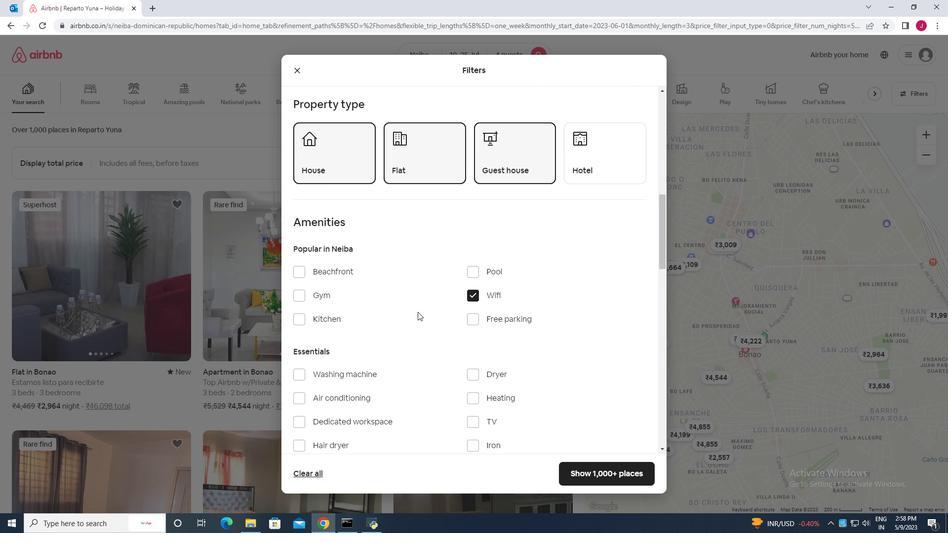
Action: Mouse scrolled (417, 312) with delta (0, 0)
Screenshot: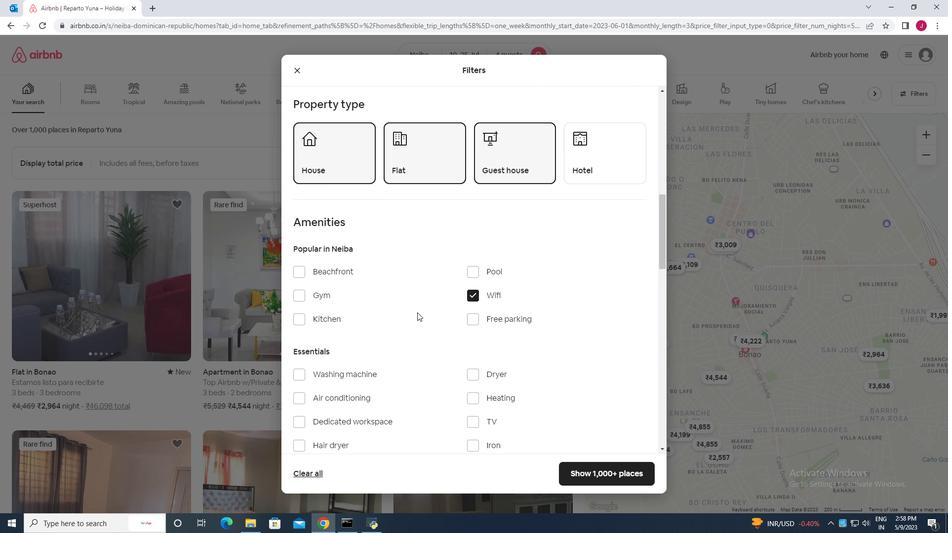 
Action: Mouse moved to (471, 372)
Screenshot: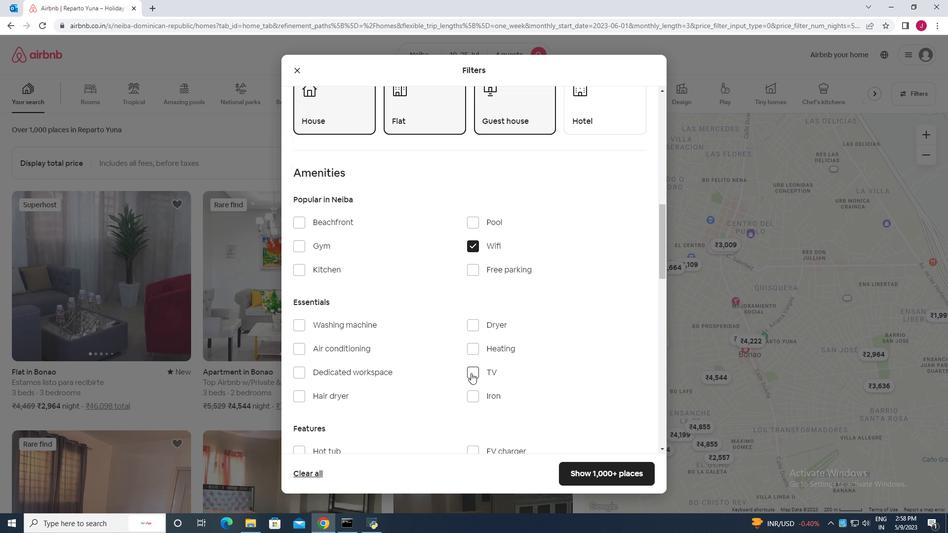 
Action: Mouse pressed left at (471, 372)
Screenshot: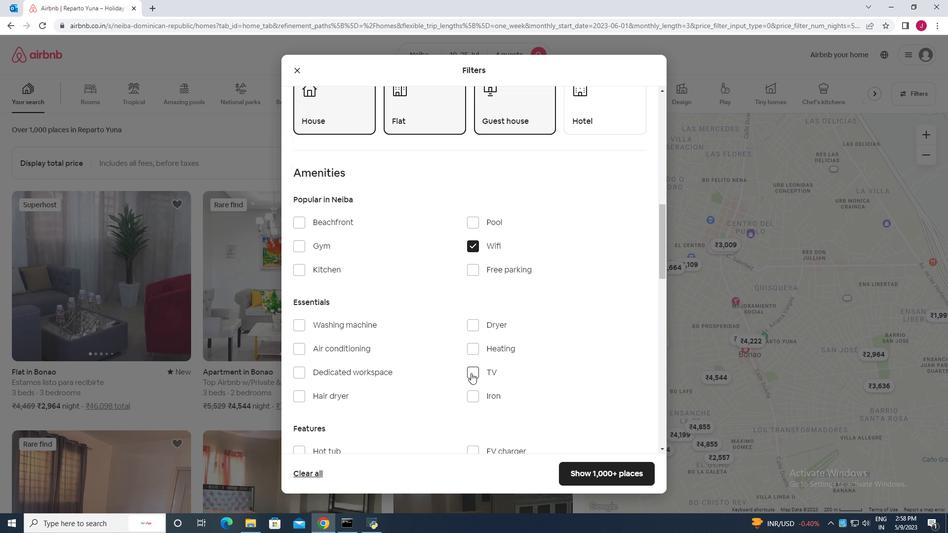 
Action: Mouse moved to (472, 268)
Screenshot: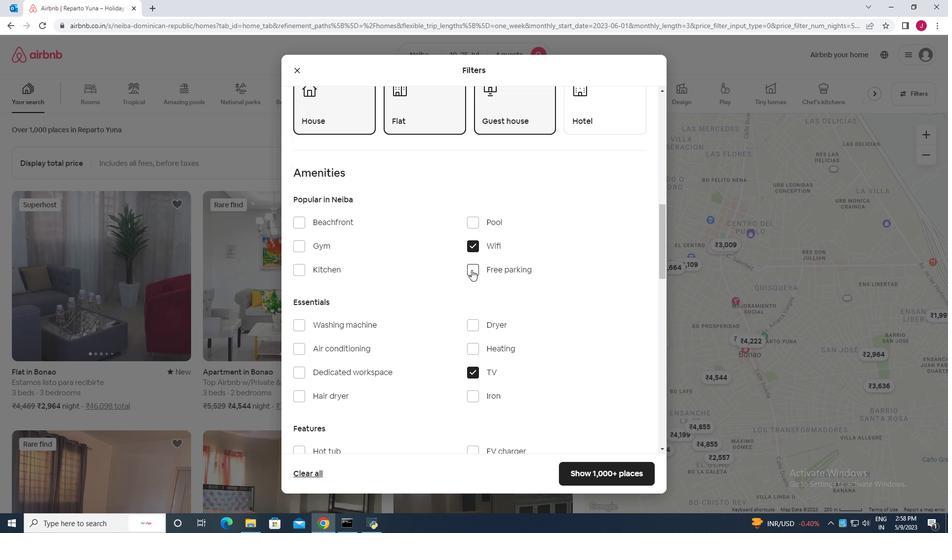 
Action: Mouse pressed left at (472, 268)
Screenshot: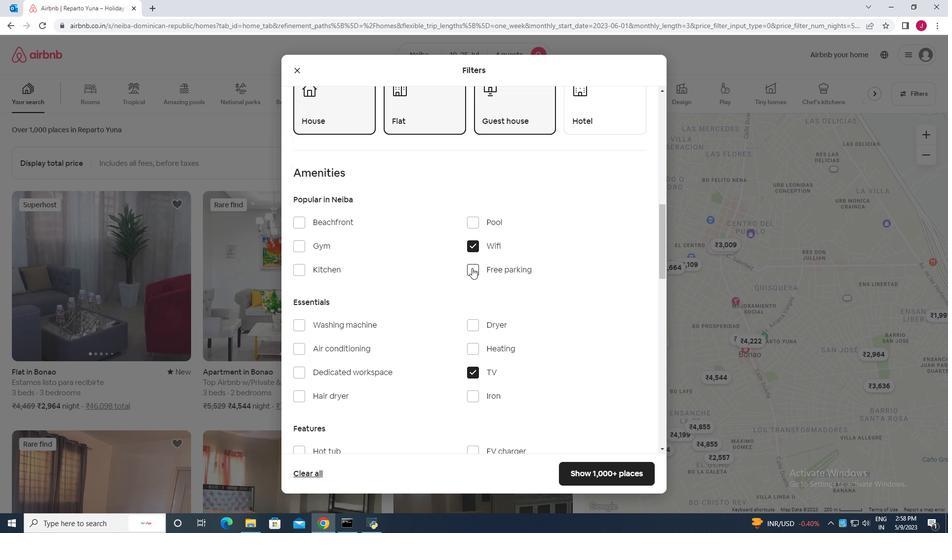 
Action: Mouse moved to (447, 285)
Screenshot: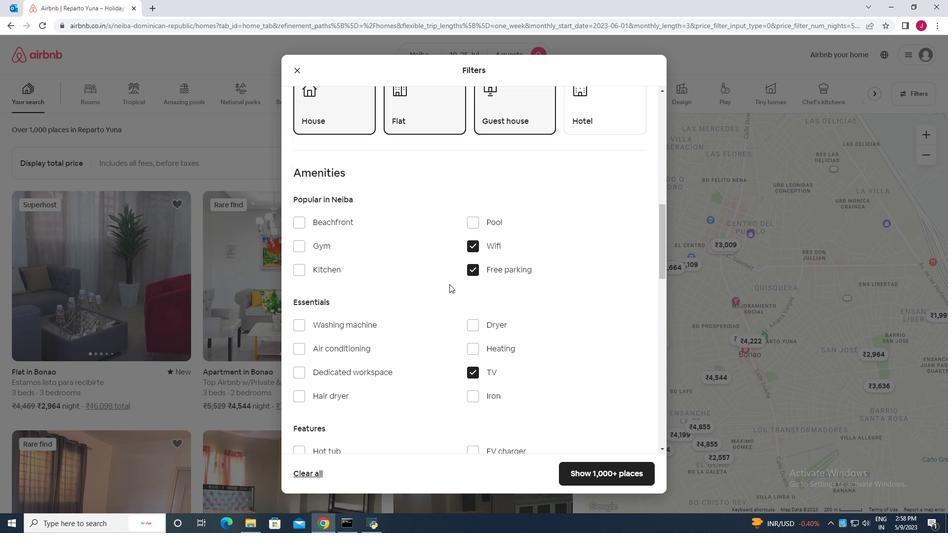 
Action: Mouse scrolled (447, 285) with delta (0, 0)
Screenshot: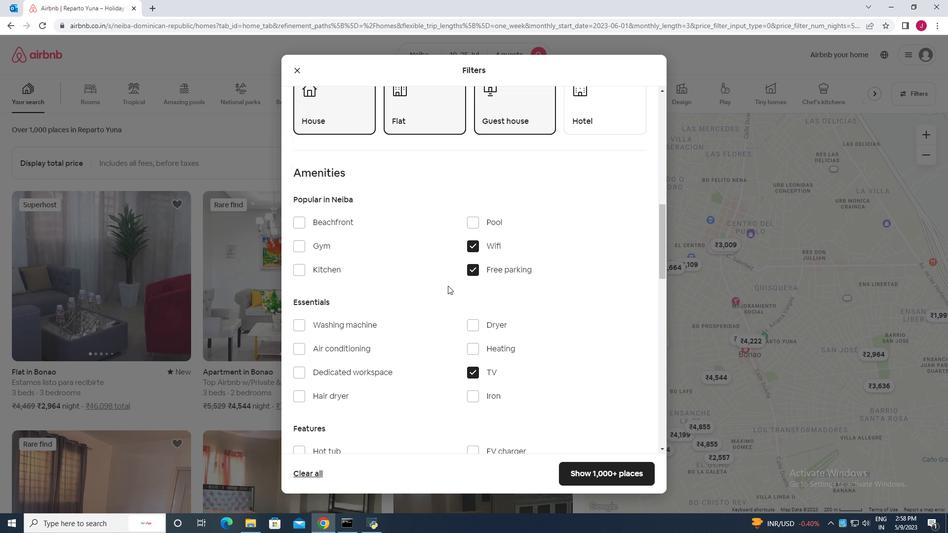 
Action: Mouse moved to (365, 236)
Screenshot: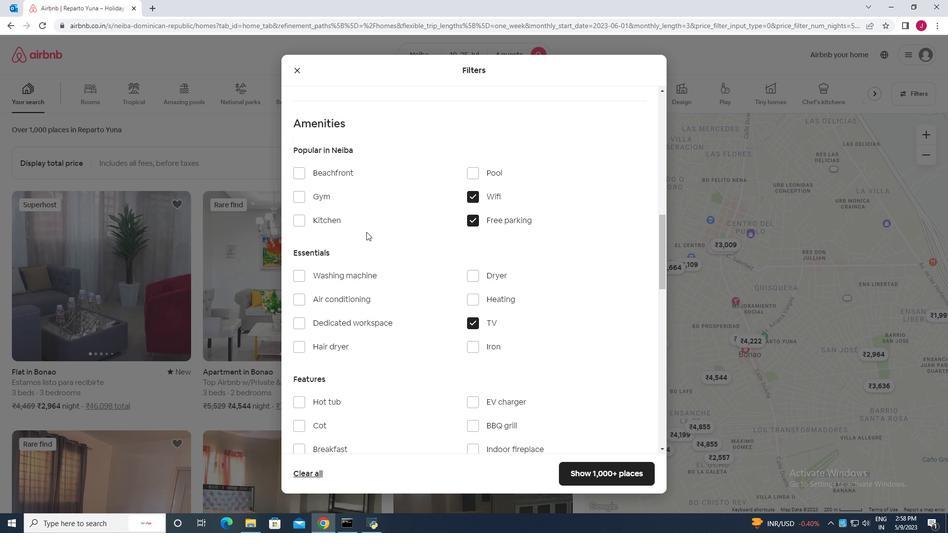 
Action: Mouse scrolled (365, 236) with delta (0, 0)
Screenshot: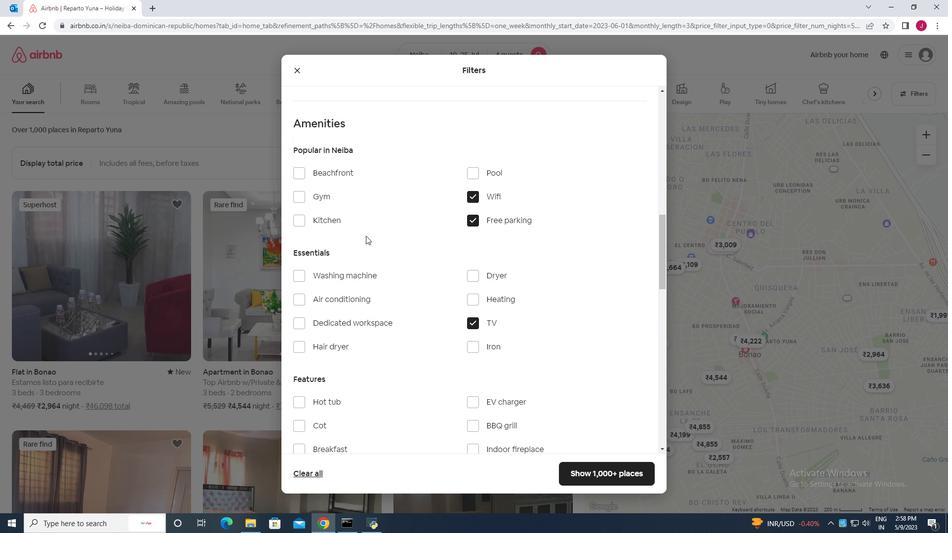 
Action: Mouse moved to (365, 237)
Screenshot: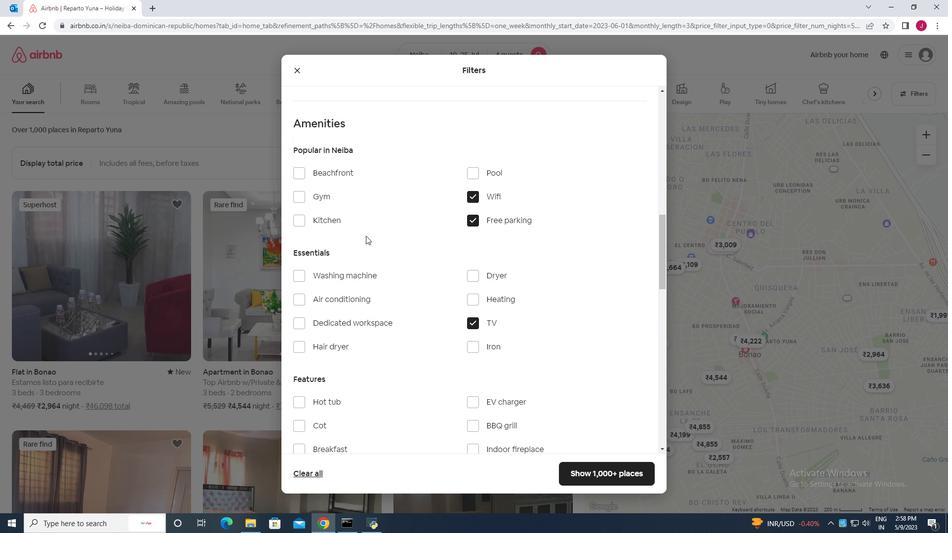 
Action: Mouse scrolled (365, 236) with delta (0, 0)
Screenshot: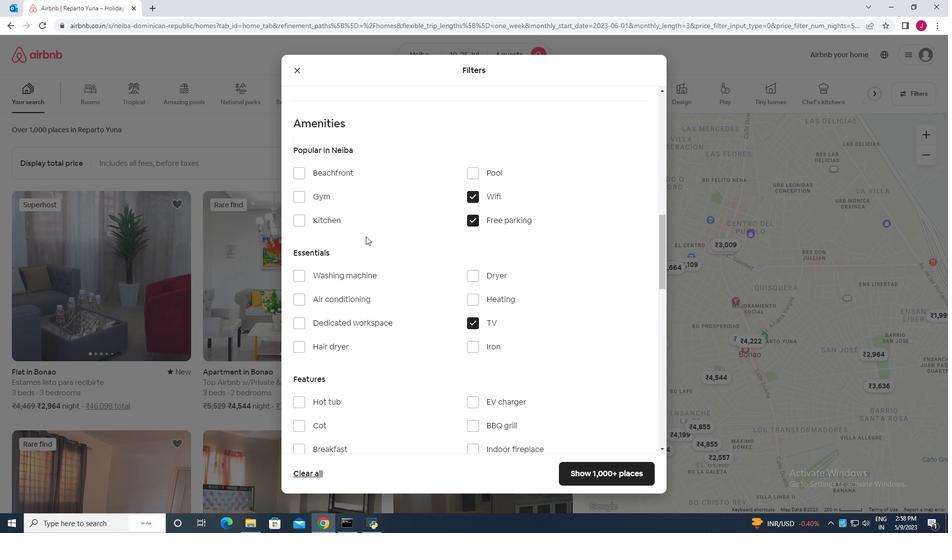 
Action: Mouse moved to (343, 251)
Screenshot: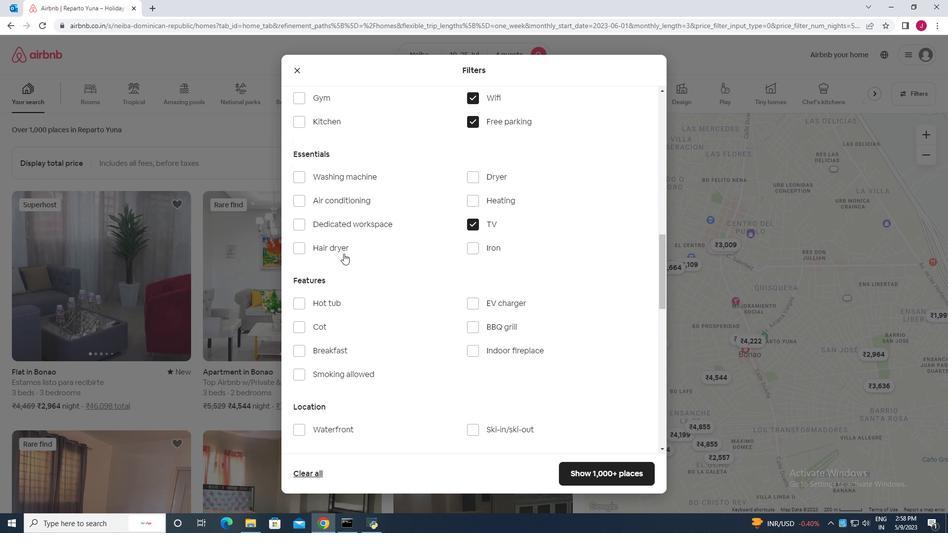 
Action: Mouse scrolled (343, 251) with delta (0, 0)
Screenshot: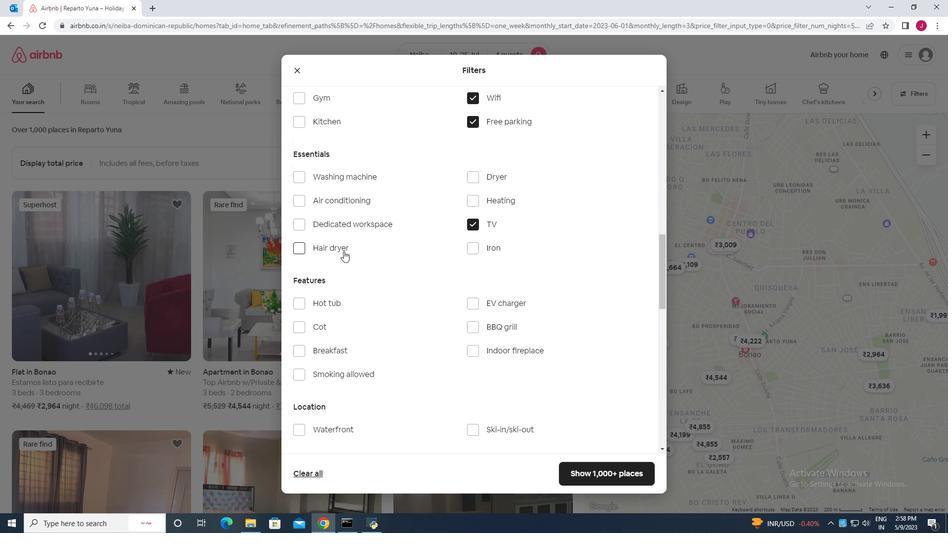 
Action: Mouse scrolled (343, 251) with delta (0, 0)
Screenshot: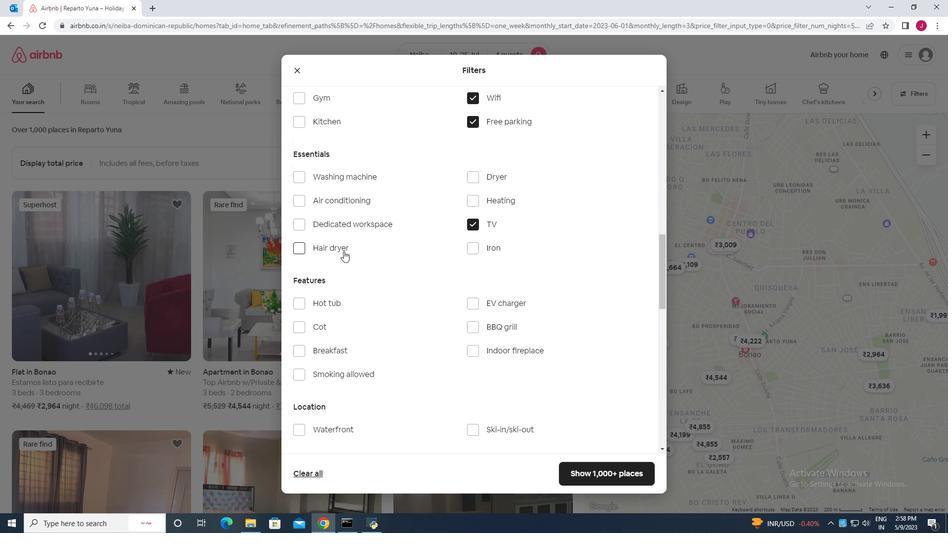
Action: Mouse moved to (303, 195)
Screenshot: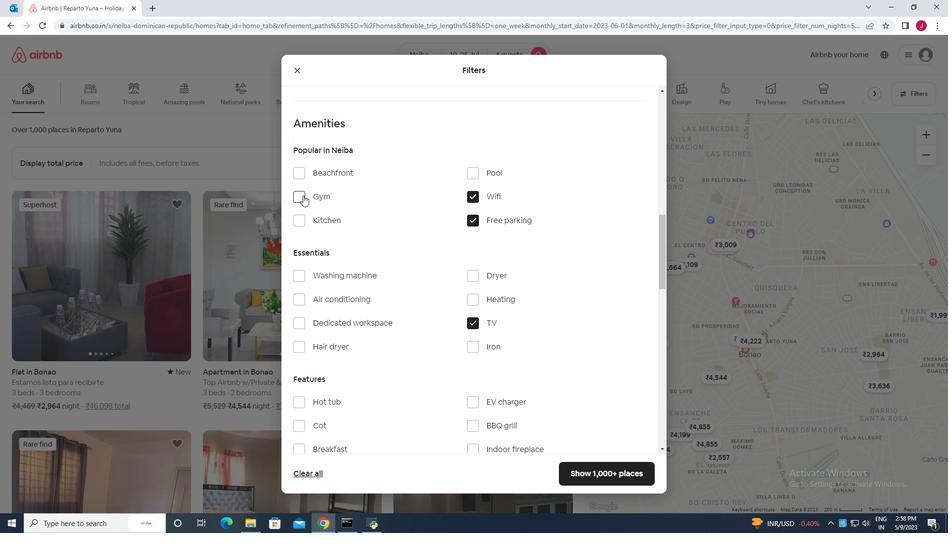 
Action: Mouse pressed left at (303, 195)
Screenshot: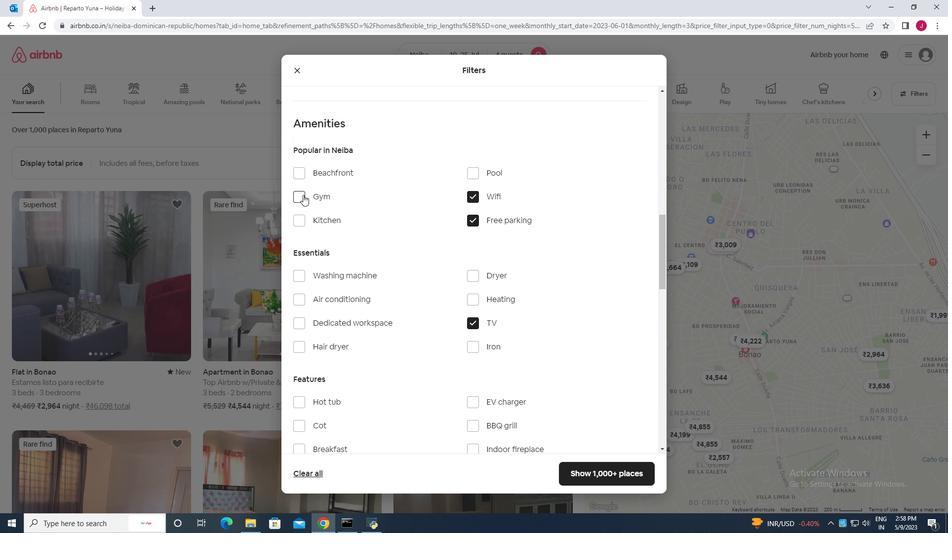 
Action: Mouse moved to (303, 165)
Screenshot: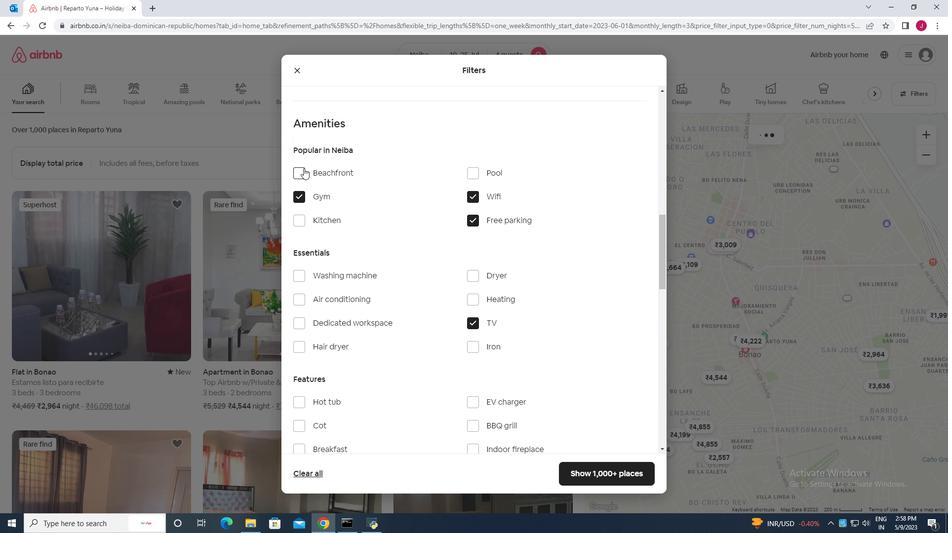 
Action: Mouse pressed left at (303, 165)
Screenshot: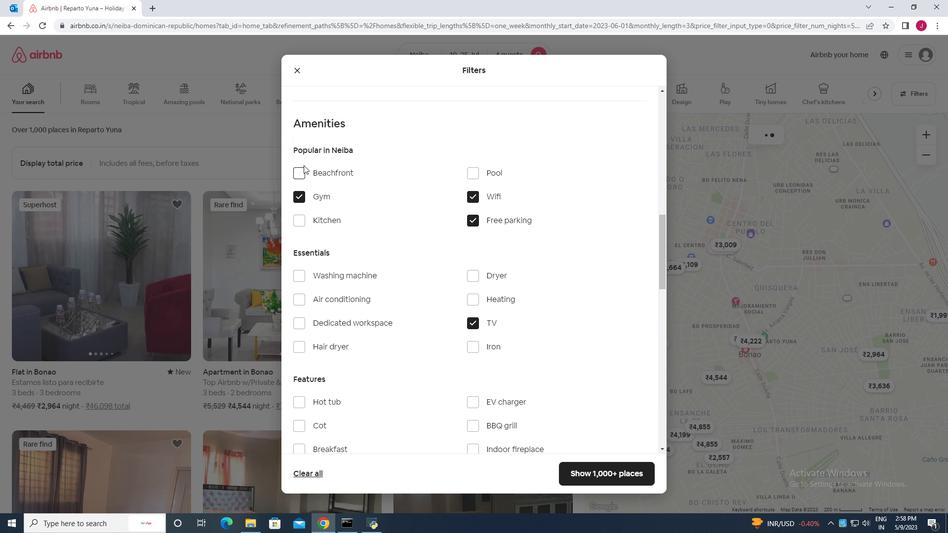 
Action: Mouse moved to (299, 172)
Screenshot: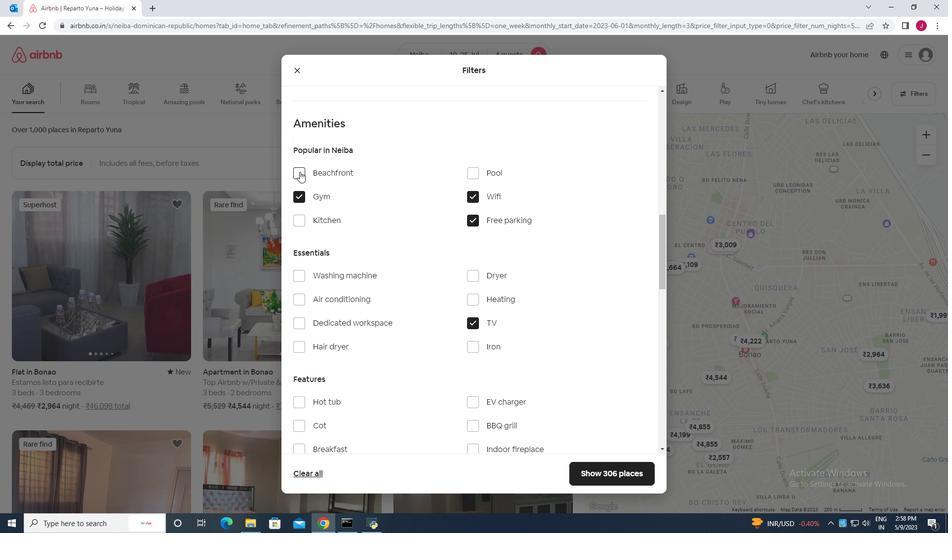 
Action: Mouse pressed left at (299, 172)
Screenshot: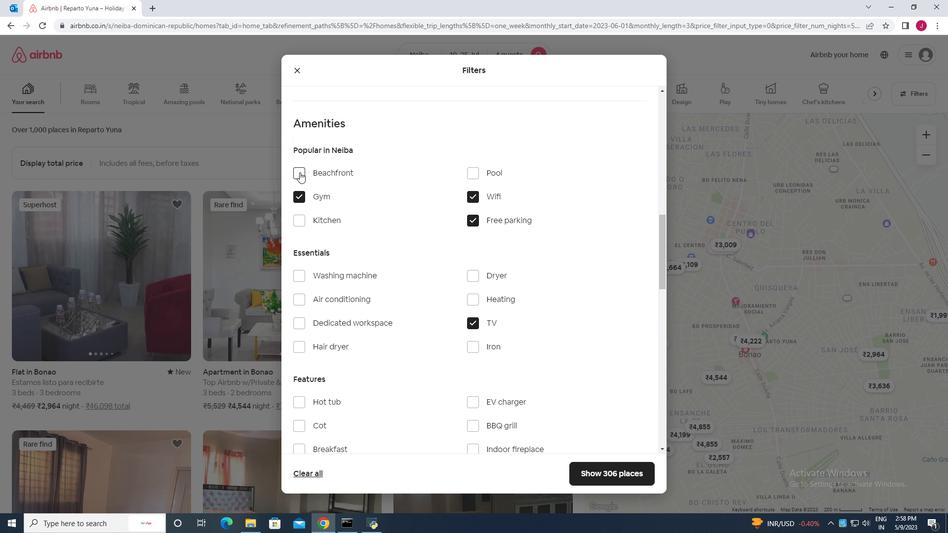 
Action: Mouse moved to (382, 258)
Screenshot: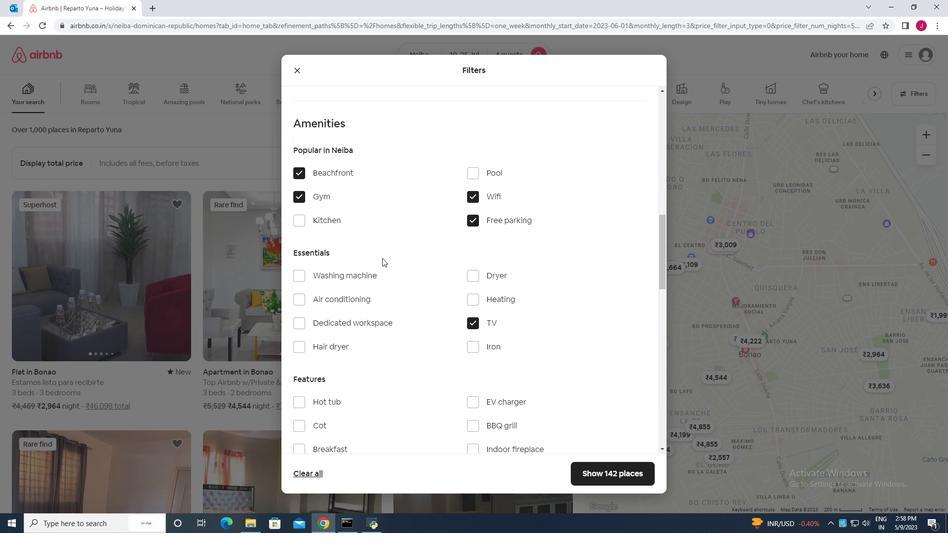 
Action: Mouse scrolled (382, 258) with delta (0, 0)
Screenshot: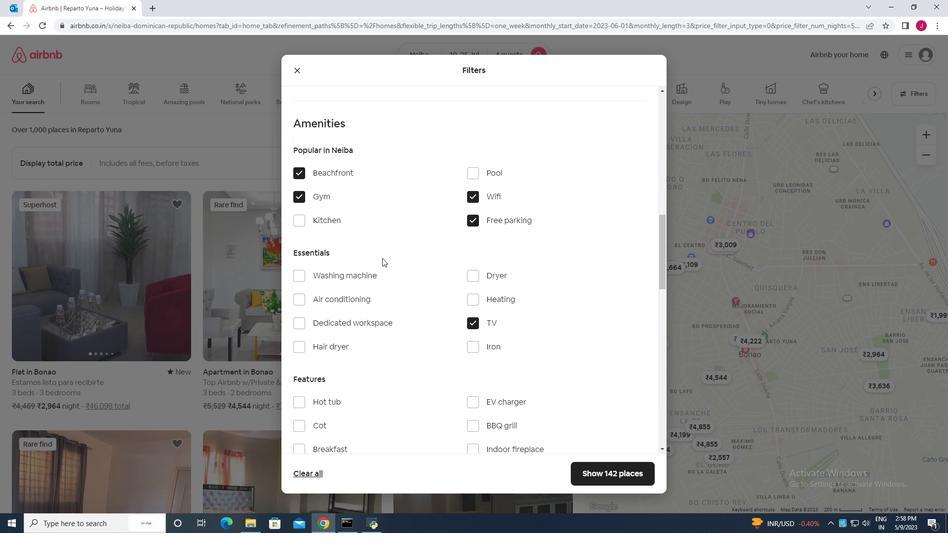 
Action: Mouse moved to (382, 258)
Screenshot: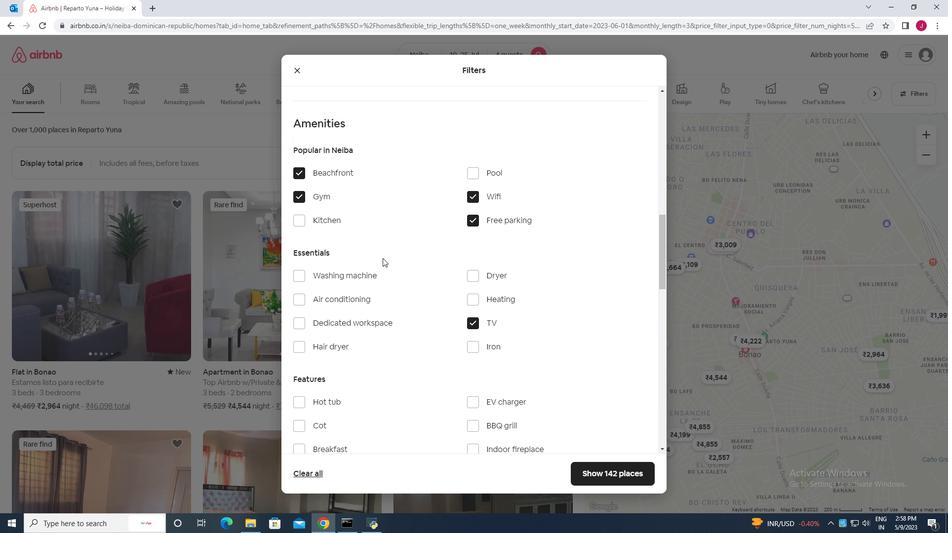 
Action: Mouse scrolled (382, 258) with delta (0, 0)
Screenshot: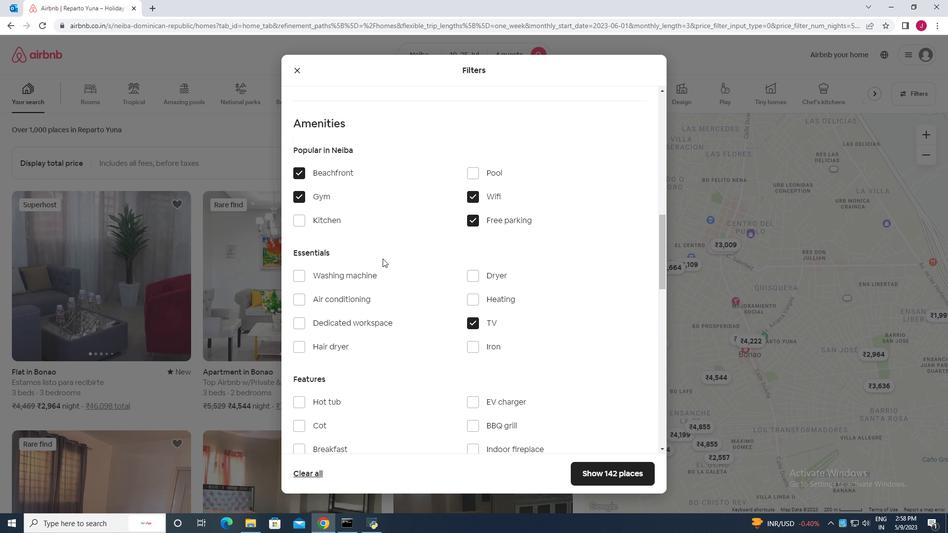 
Action: Mouse moved to (383, 259)
Screenshot: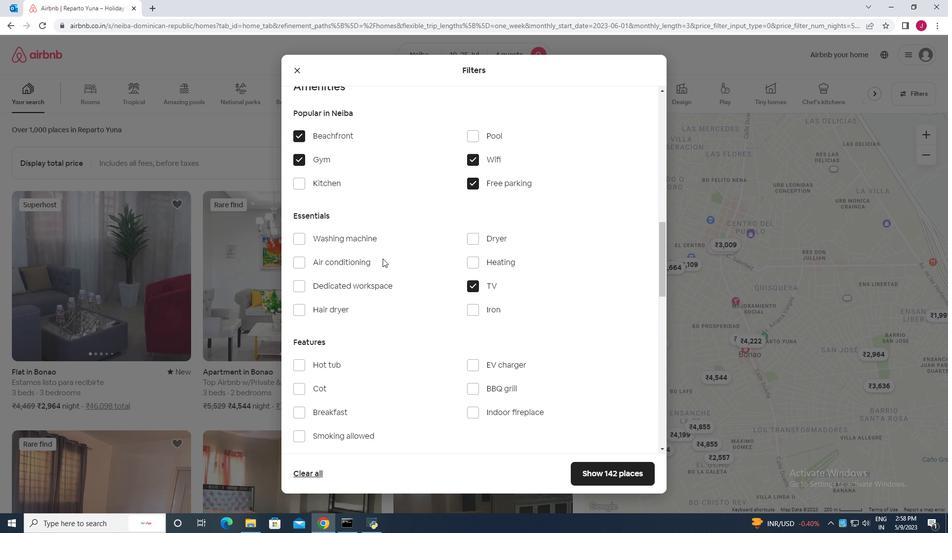 
Action: Mouse scrolled (383, 258) with delta (0, 0)
Screenshot: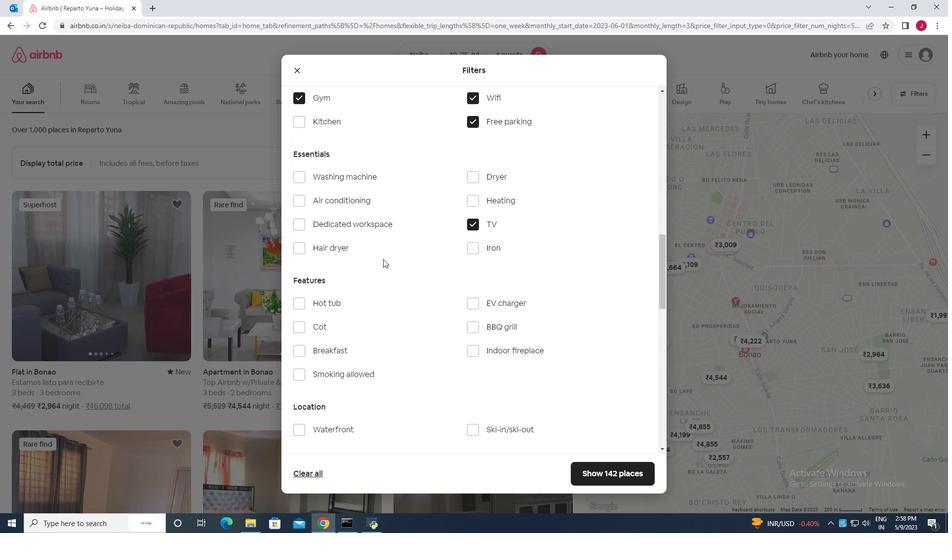 
Action: Mouse scrolled (383, 258) with delta (0, 0)
Screenshot: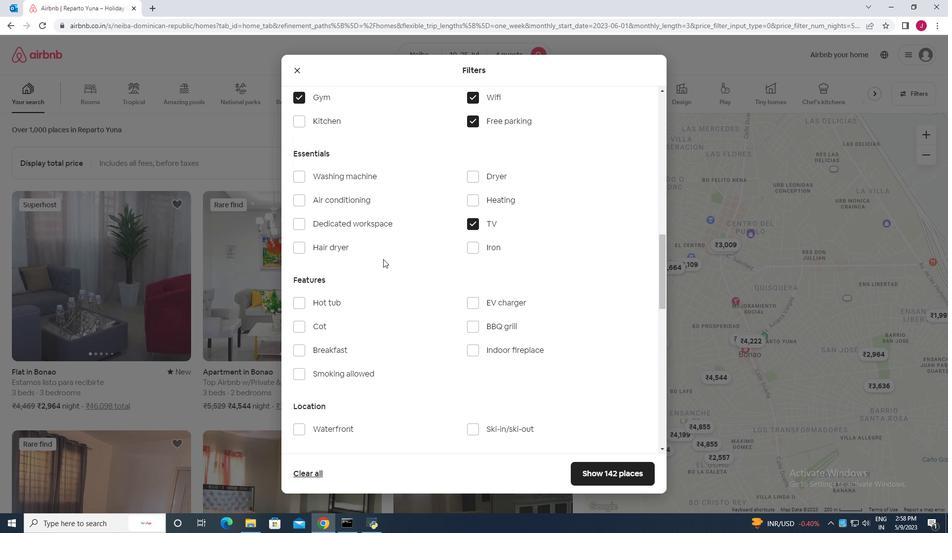 
Action: Mouse moved to (453, 300)
Screenshot: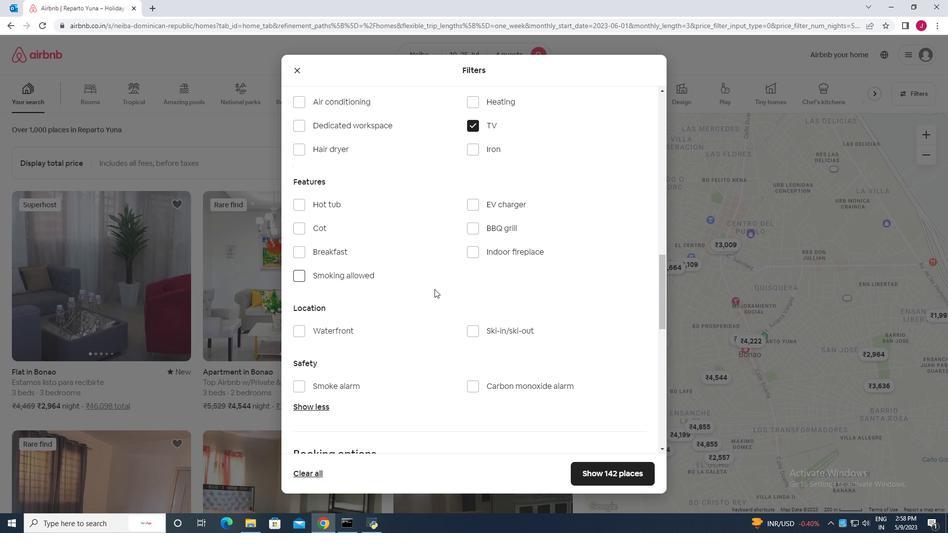 
Action: Mouse scrolled (453, 299) with delta (0, 0)
Screenshot: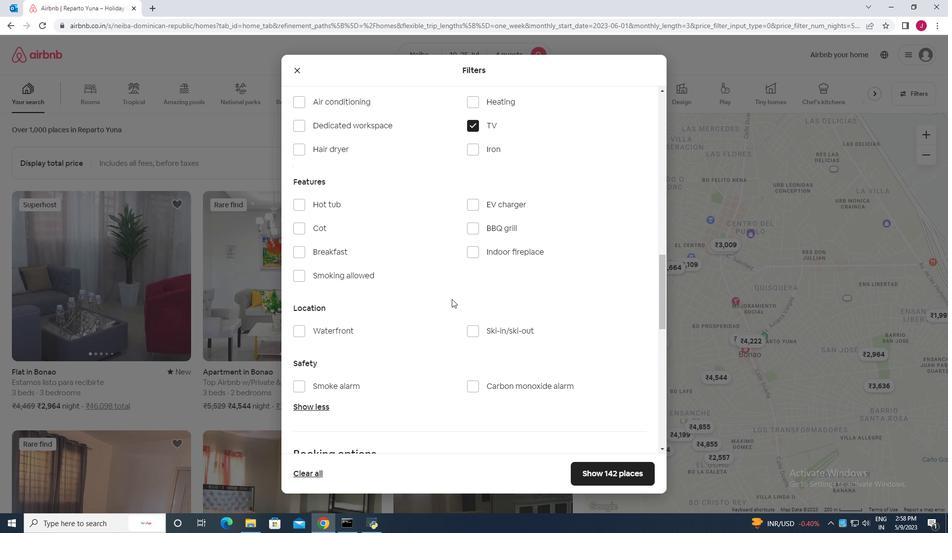 
Action: Mouse moved to (454, 300)
Screenshot: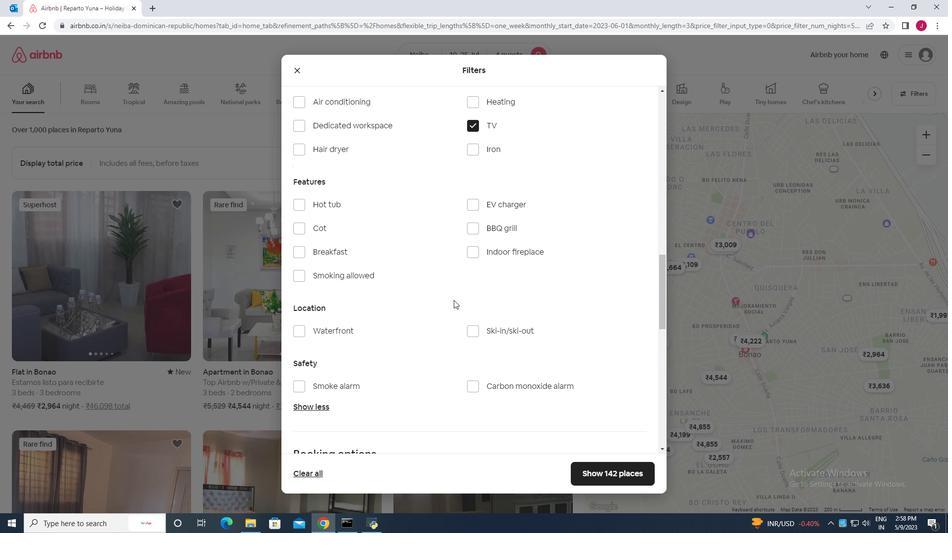 
Action: Mouse scrolled (454, 299) with delta (0, 0)
Screenshot: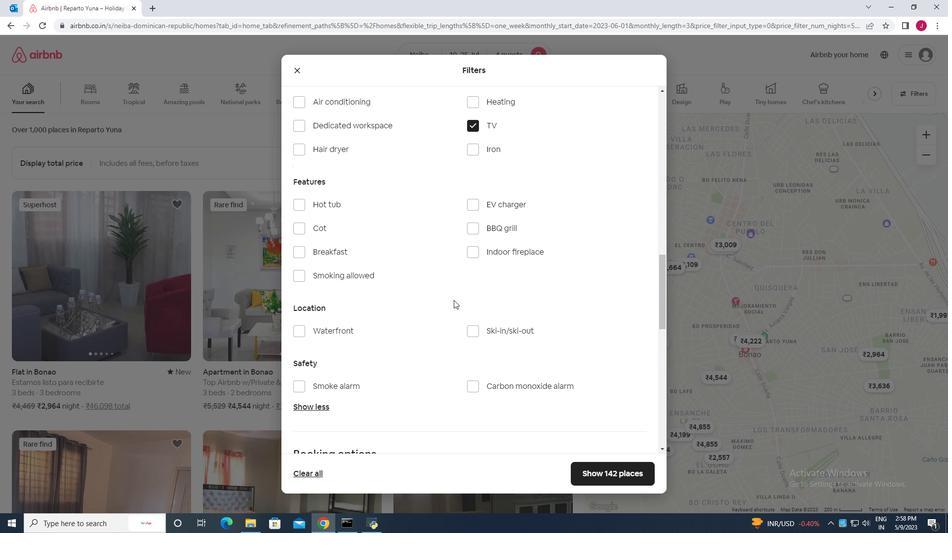
Action: Mouse moved to (455, 301)
Screenshot: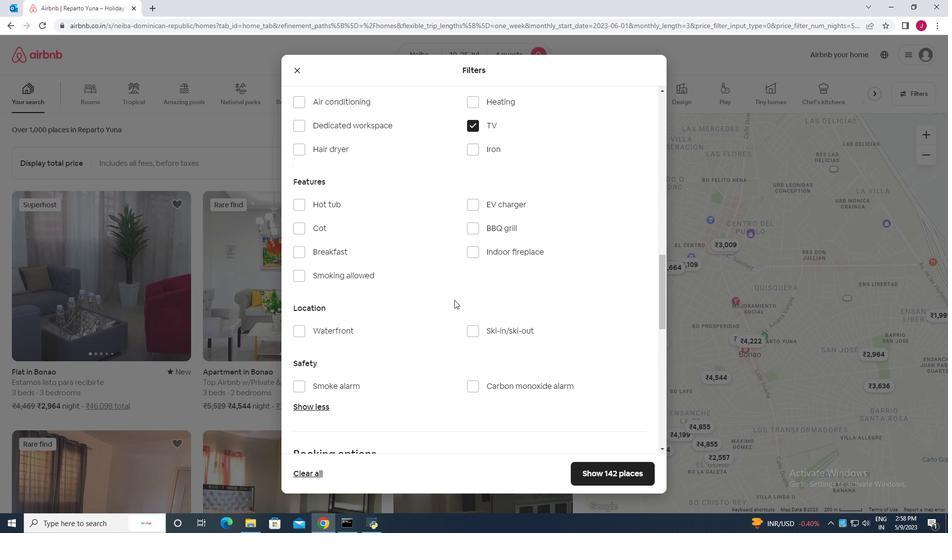 
Action: Mouse scrolled (455, 300) with delta (0, 0)
Screenshot: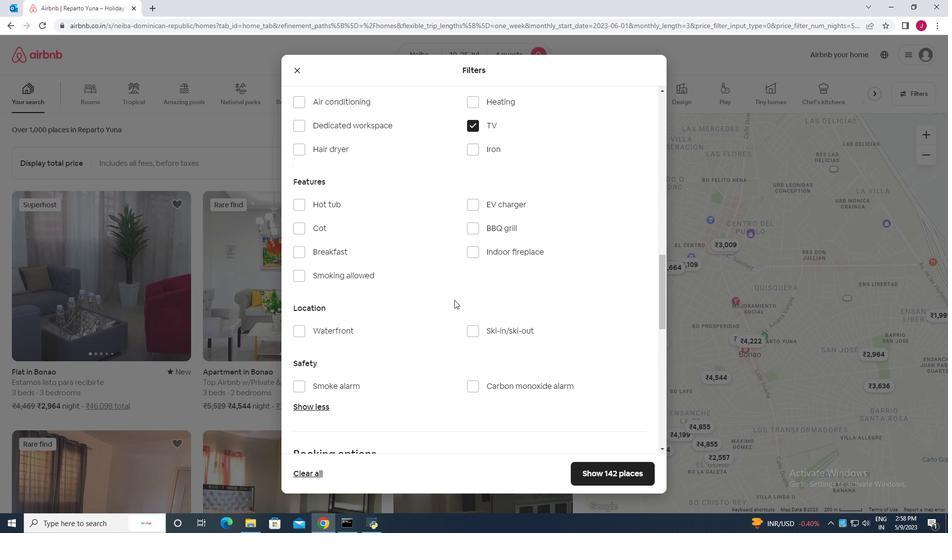 
Action: Mouse moved to (459, 299)
Screenshot: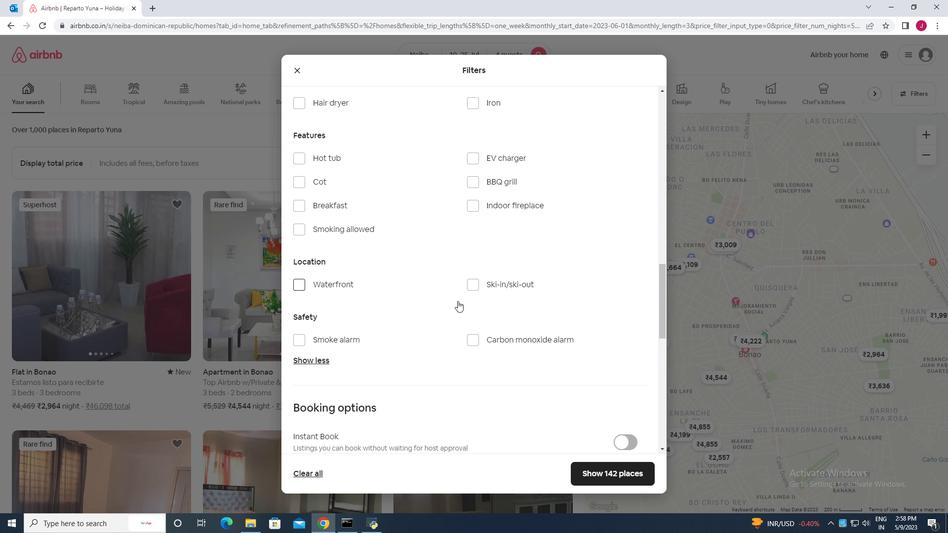 
Action: Mouse scrolled (459, 299) with delta (0, 0)
Screenshot: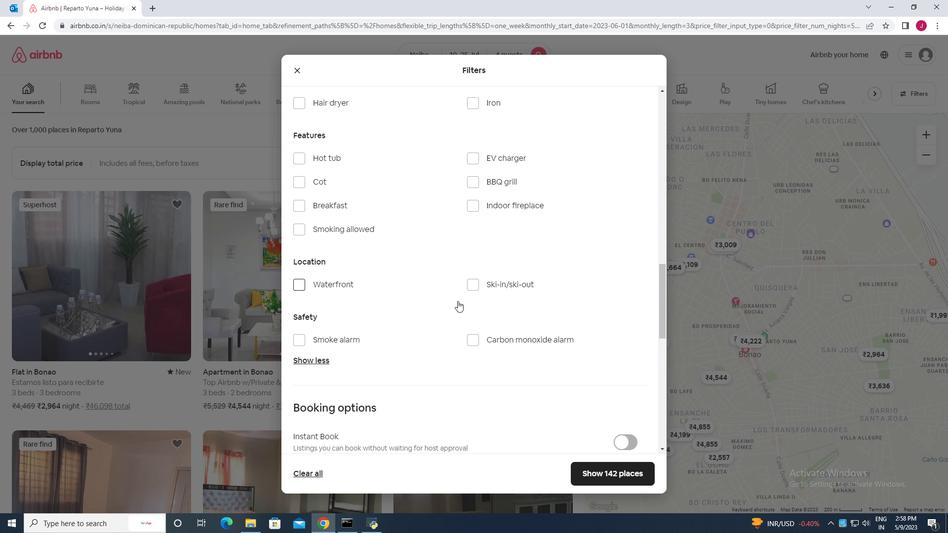 
Action: Mouse moved to (460, 299)
Screenshot: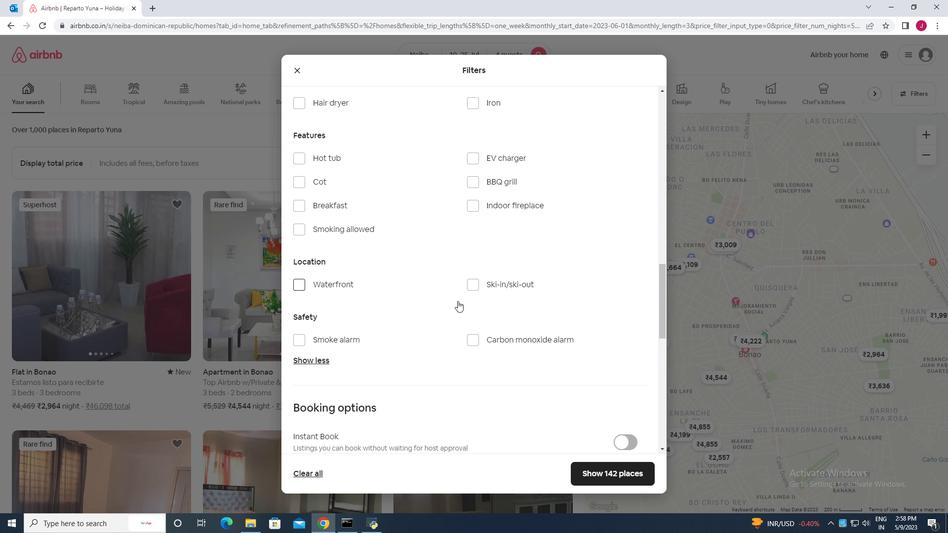 
Action: Mouse scrolled (460, 298) with delta (0, 0)
Screenshot: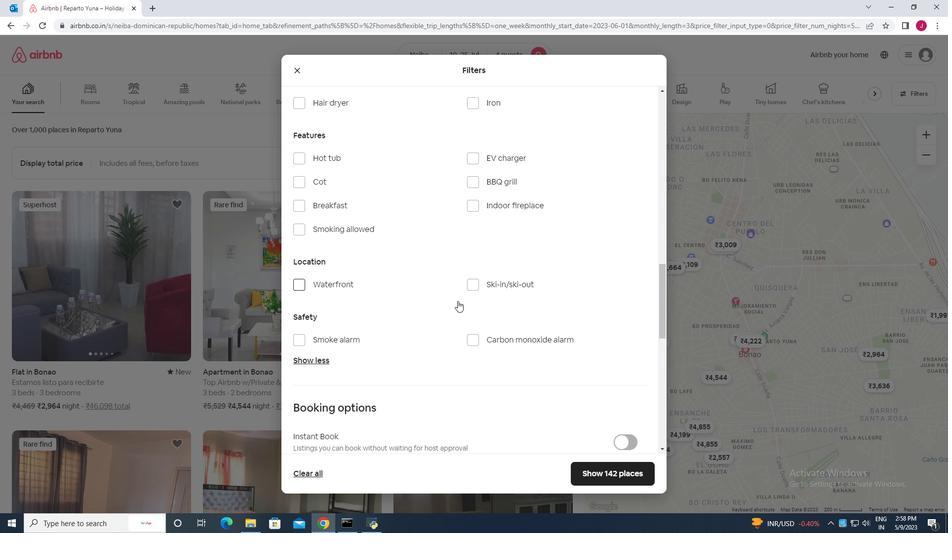 
Action: Mouse moved to (462, 298)
Screenshot: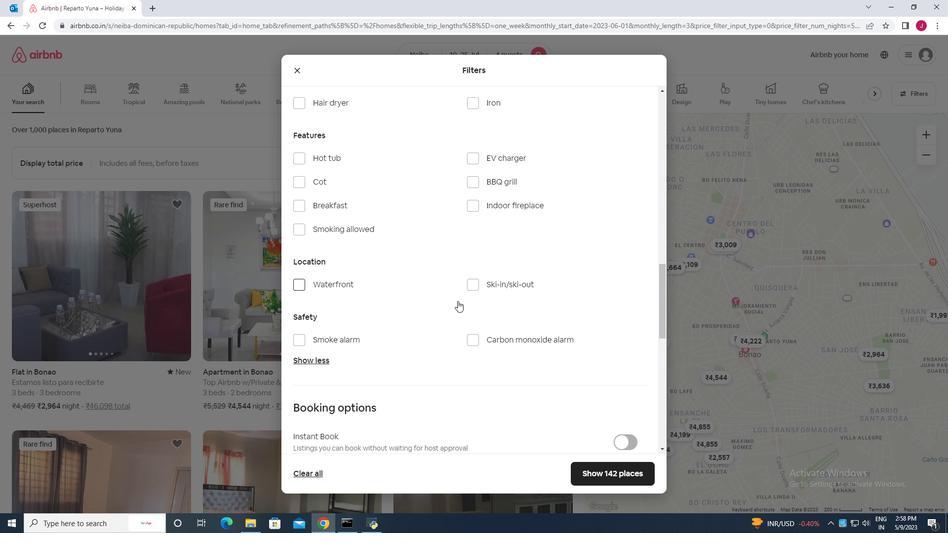 
Action: Mouse scrolled (462, 298) with delta (0, 0)
Screenshot: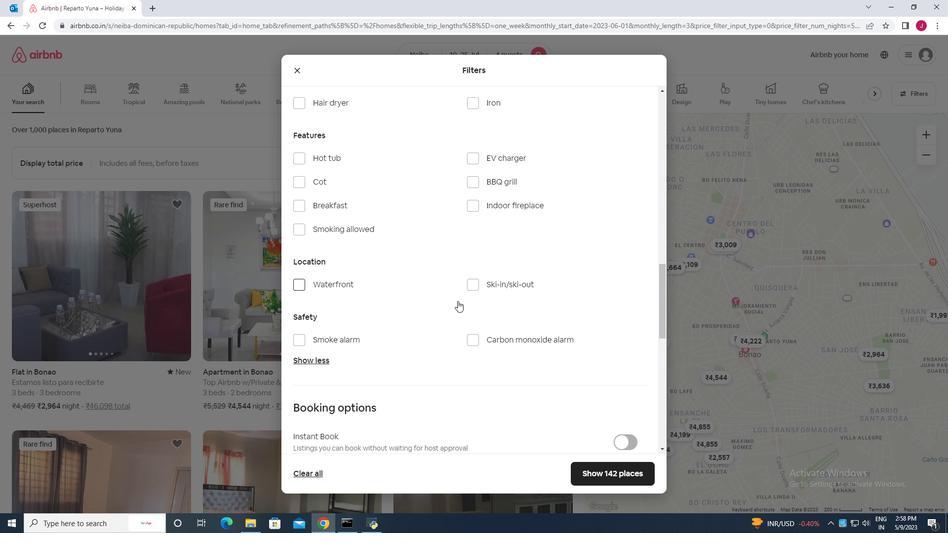 
Action: Mouse moved to (622, 222)
Screenshot: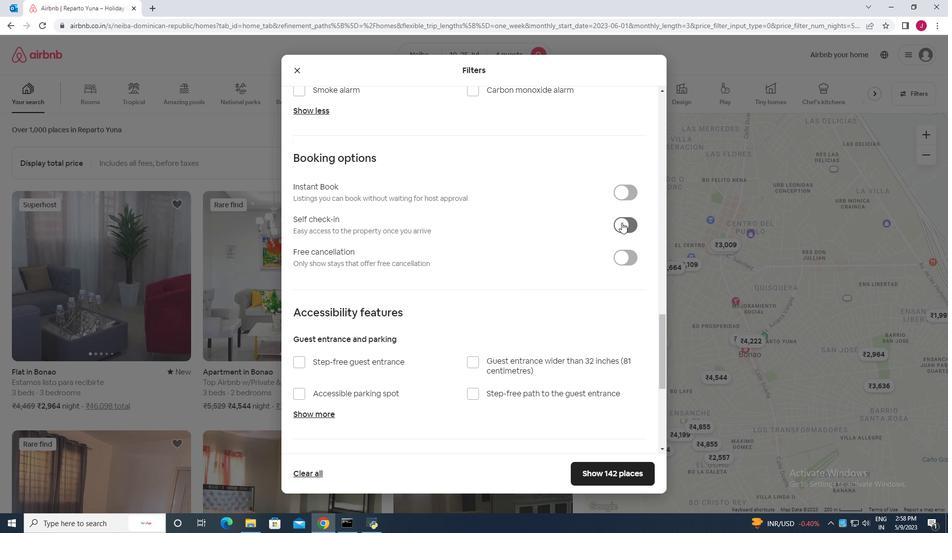 
Action: Mouse pressed left at (622, 222)
Screenshot: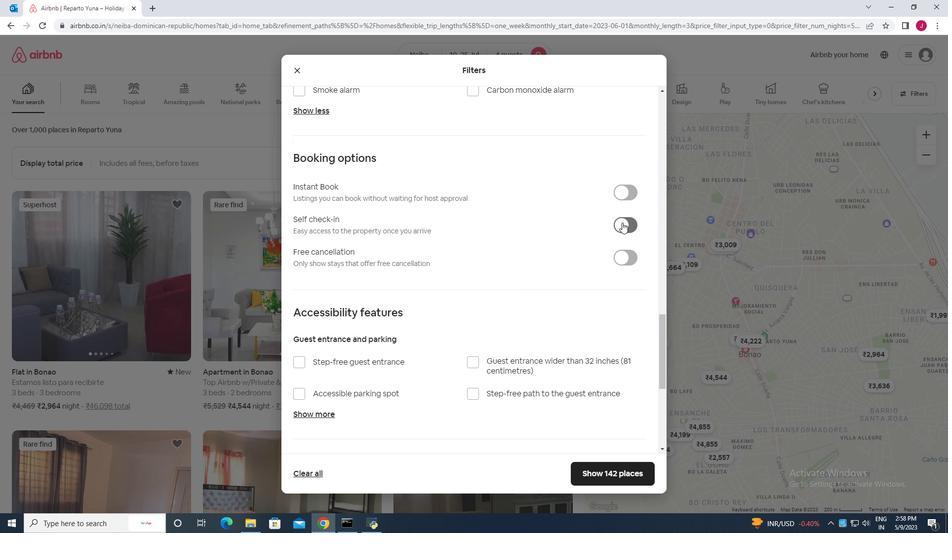 
Action: Mouse moved to (492, 263)
Screenshot: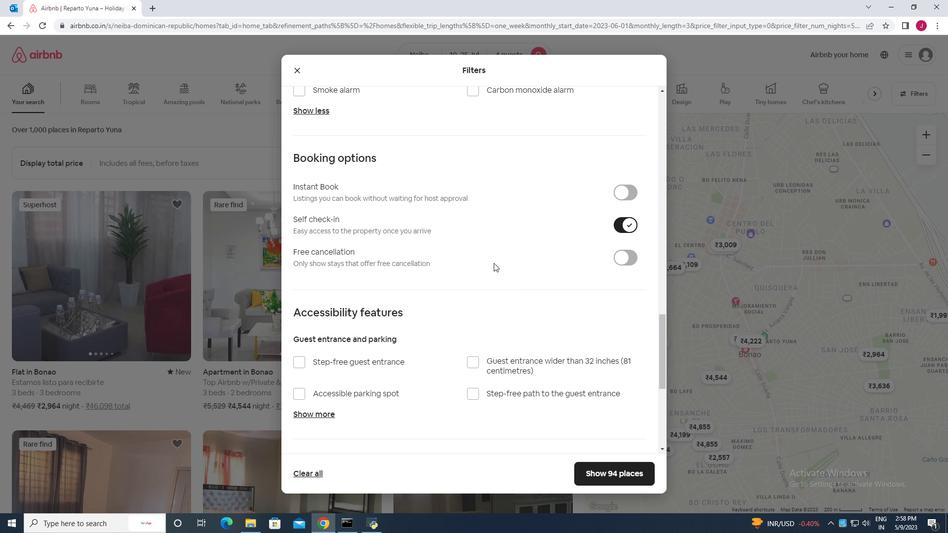 
Action: Mouse scrolled (492, 262) with delta (0, 0)
Screenshot: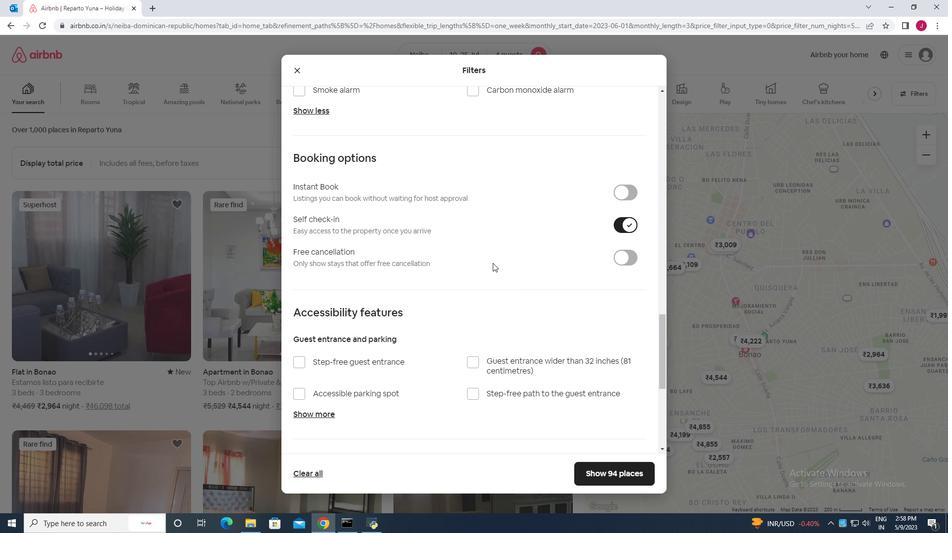 
Action: Mouse scrolled (492, 262) with delta (0, 0)
Screenshot: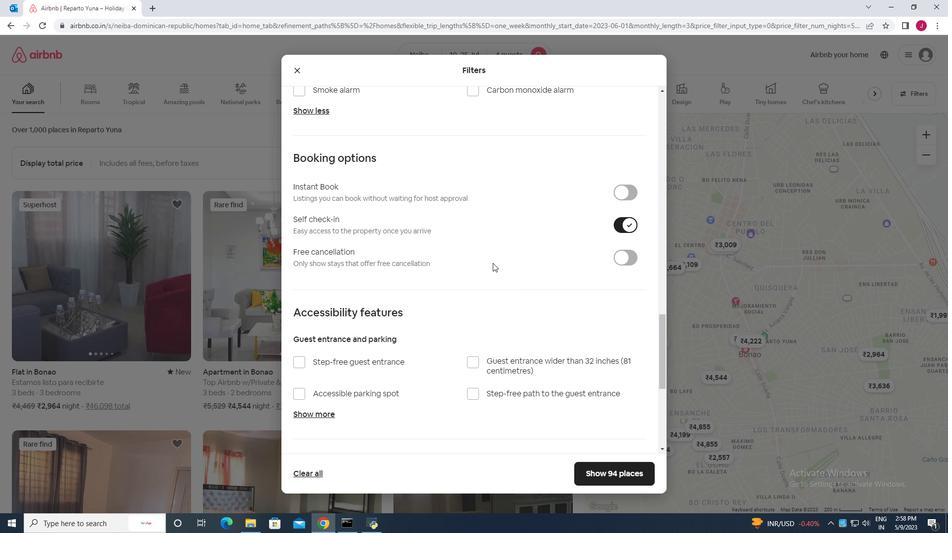 
Action: Mouse scrolled (492, 262) with delta (0, 0)
Screenshot: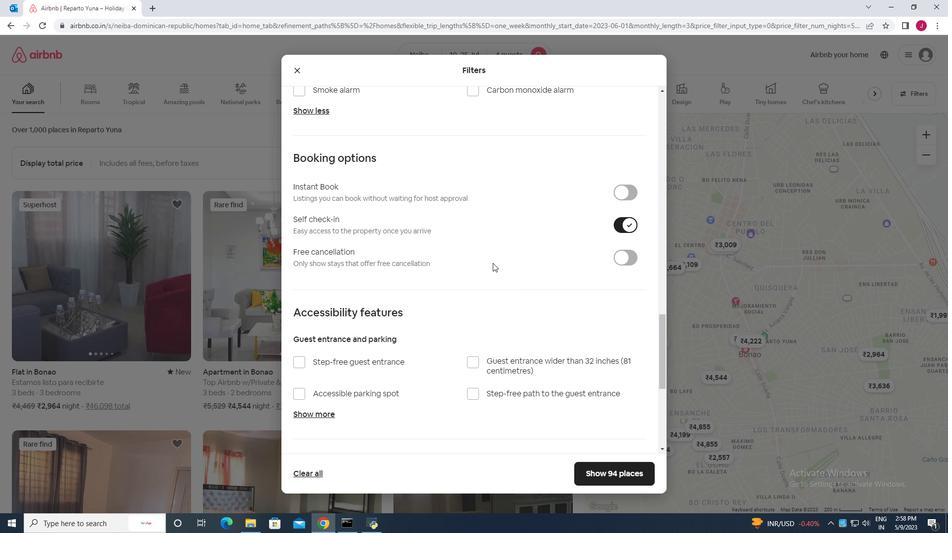 
Action: Mouse scrolled (492, 262) with delta (0, 0)
Screenshot: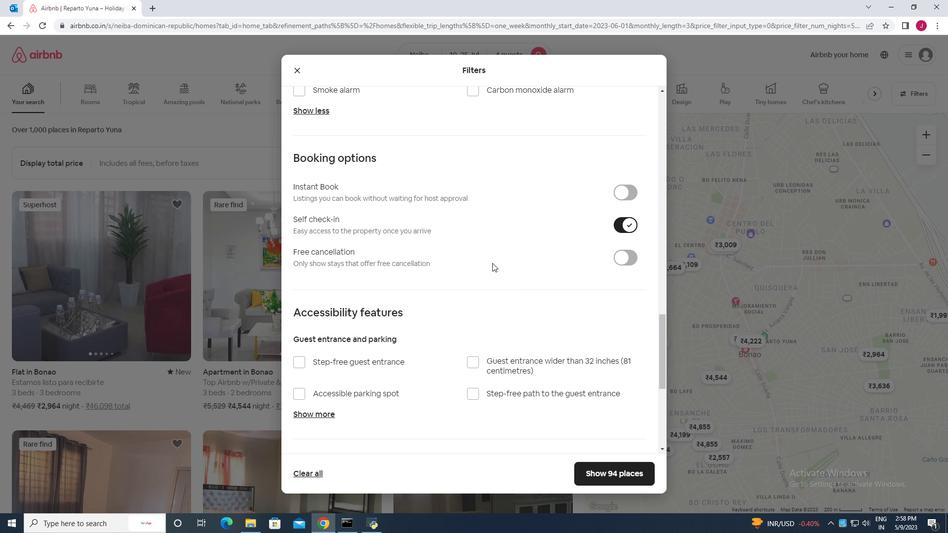 
Action: Mouse scrolled (492, 262) with delta (0, 0)
Screenshot: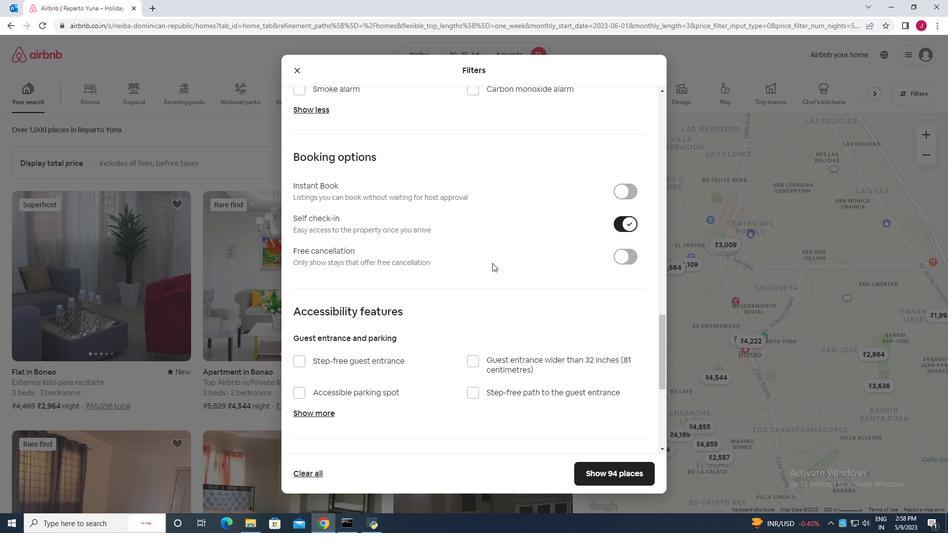 
Action: Mouse scrolled (492, 262) with delta (0, 0)
Screenshot: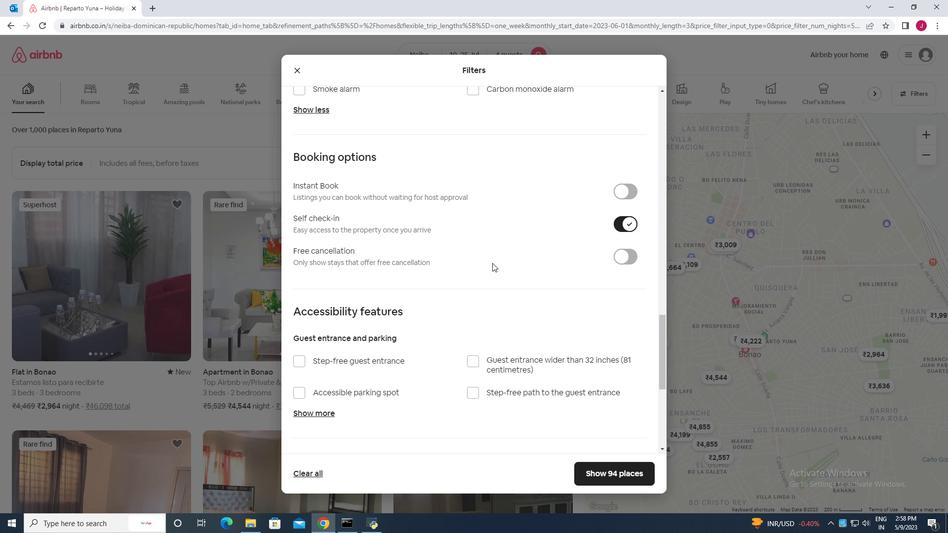 
Action: Mouse scrolled (492, 262) with delta (0, 0)
Screenshot: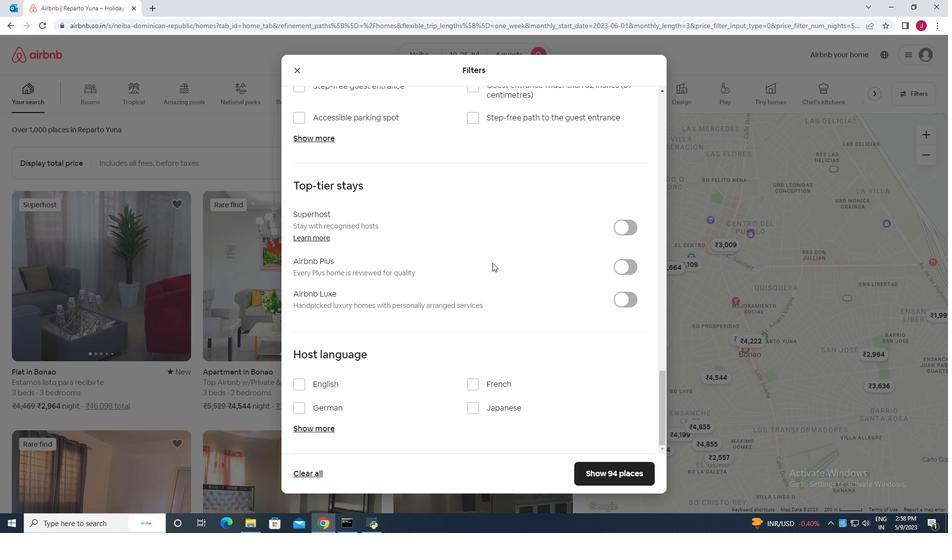 
Action: Mouse scrolled (492, 262) with delta (0, 0)
Screenshot: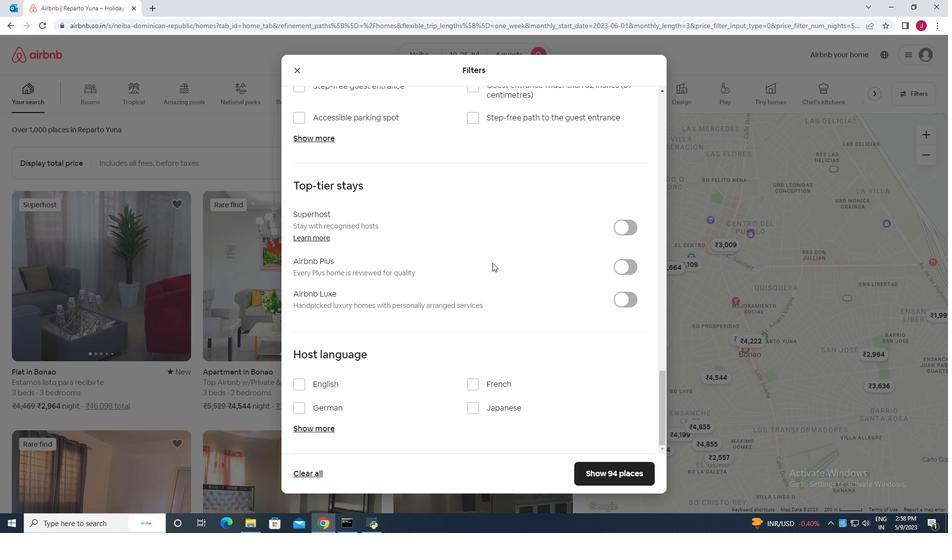 
Action: Mouse scrolled (492, 262) with delta (0, 0)
Screenshot: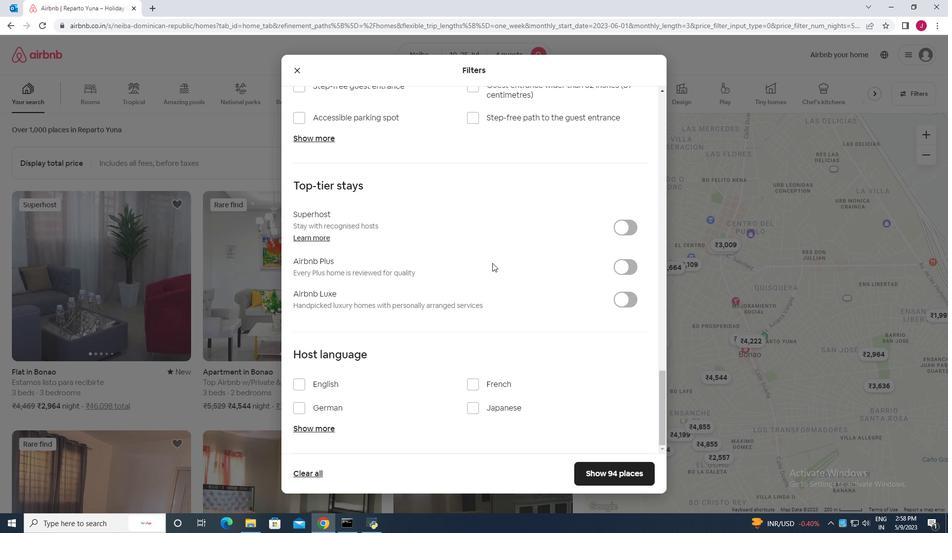 
Action: Mouse scrolled (492, 262) with delta (0, 0)
Screenshot: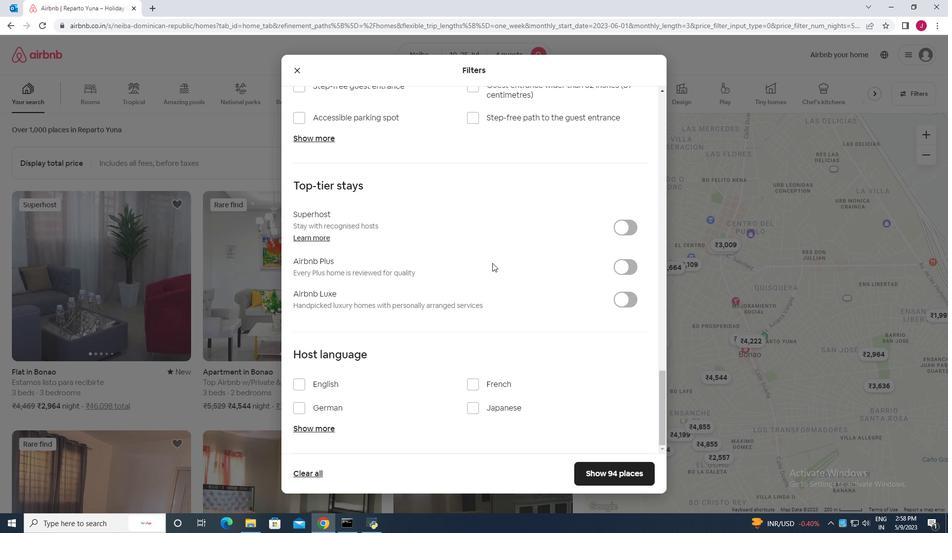 
Action: Mouse scrolled (492, 262) with delta (0, 0)
Screenshot: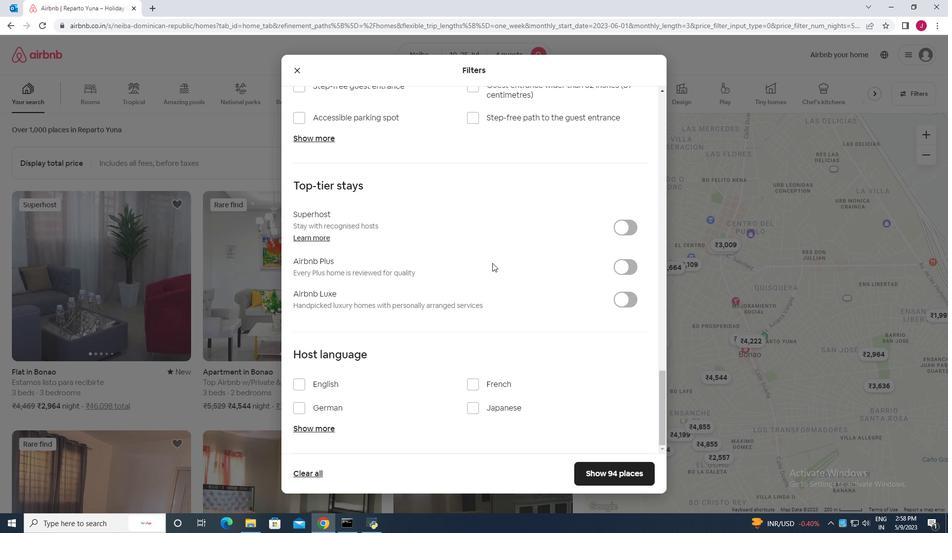 
Action: Mouse moved to (299, 384)
Screenshot: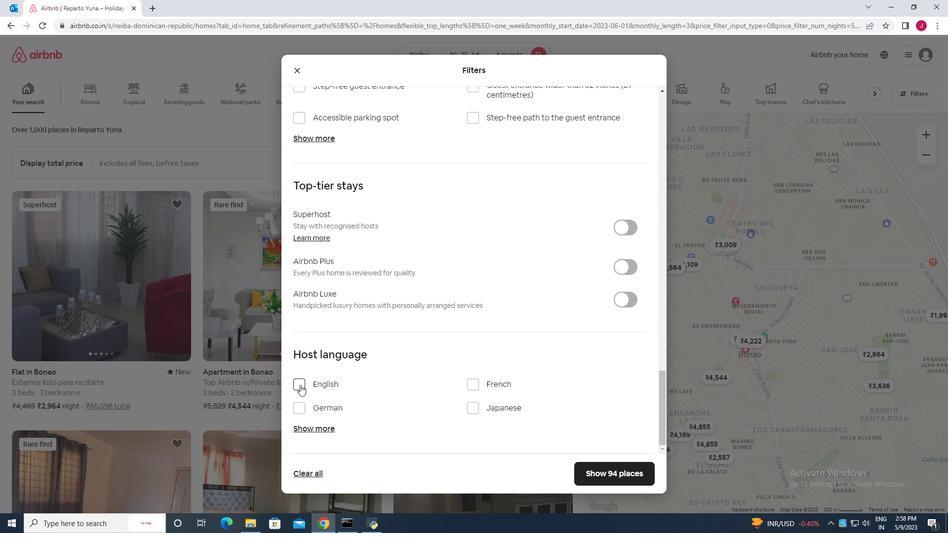
Action: Mouse pressed left at (299, 384)
Screenshot: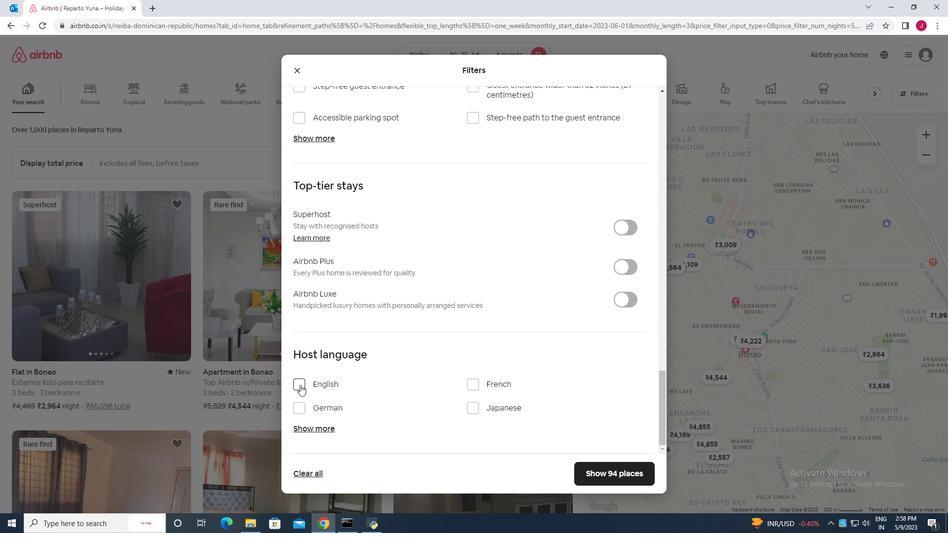 
Action: Mouse moved to (606, 478)
Screenshot: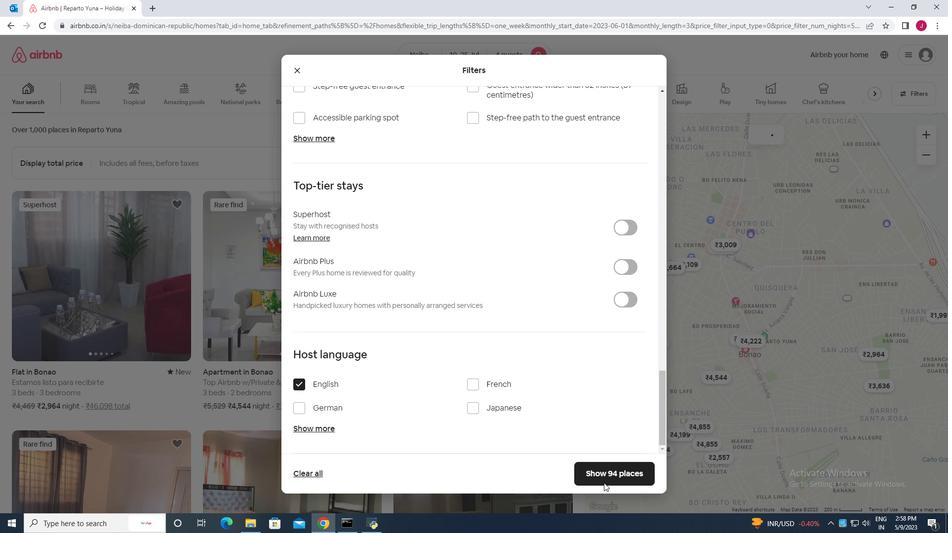
Action: Mouse pressed left at (606, 478)
Screenshot: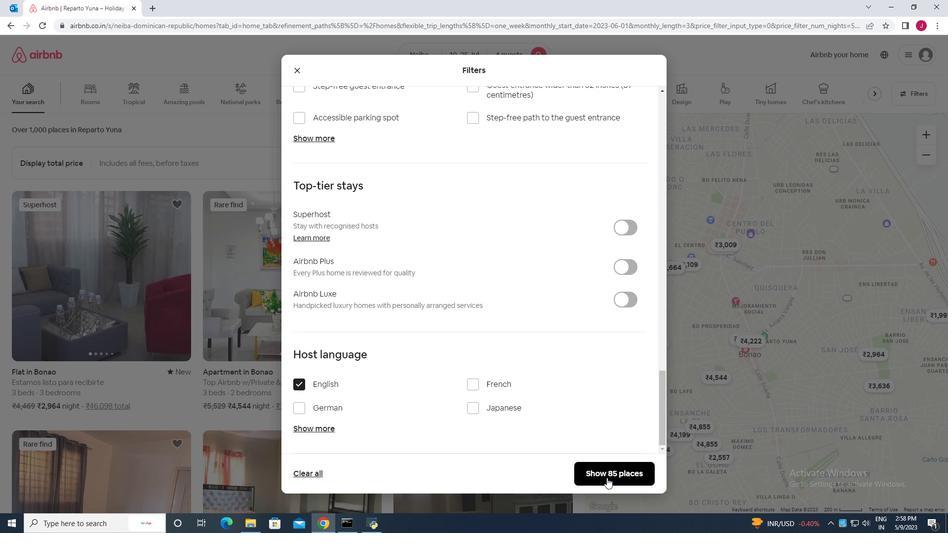 
Action: Mouse moved to (599, 467)
Screenshot: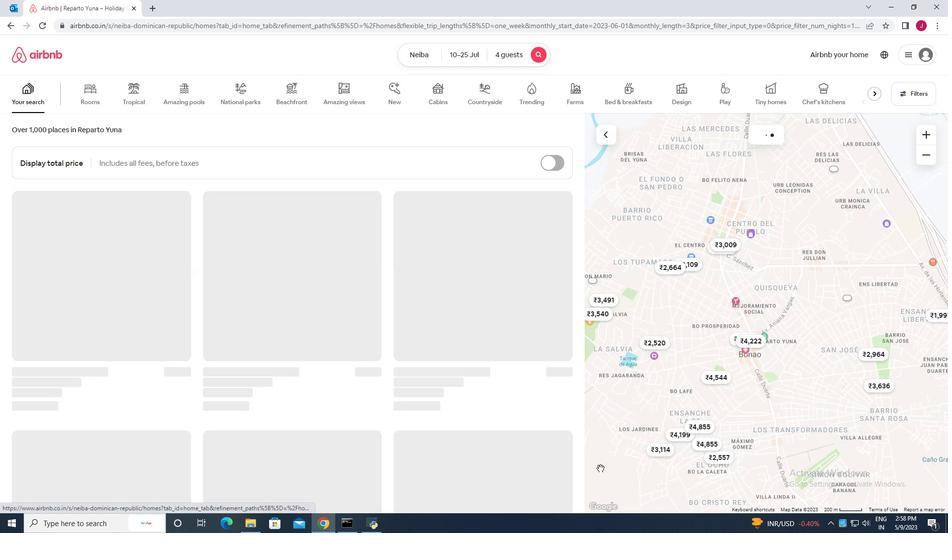 
